 Task: Add a signature Julianna Martinez containing With gratitude and sincere wishes, Julianna Martinez to email address softage.5@softage.net and add a label Machine learning
Action: Mouse moved to (877, 70)
Screenshot: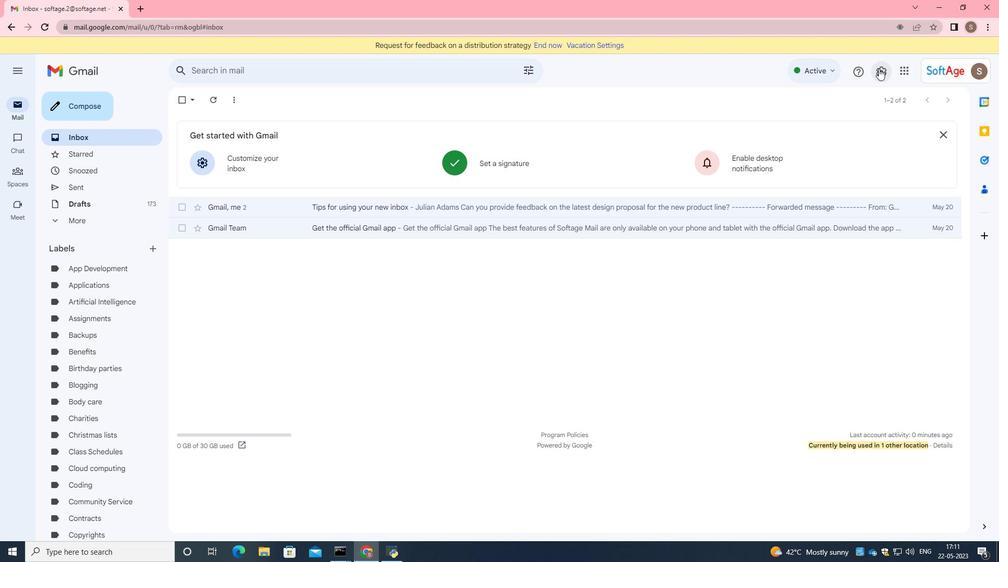 
Action: Mouse pressed left at (877, 70)
Screenshot: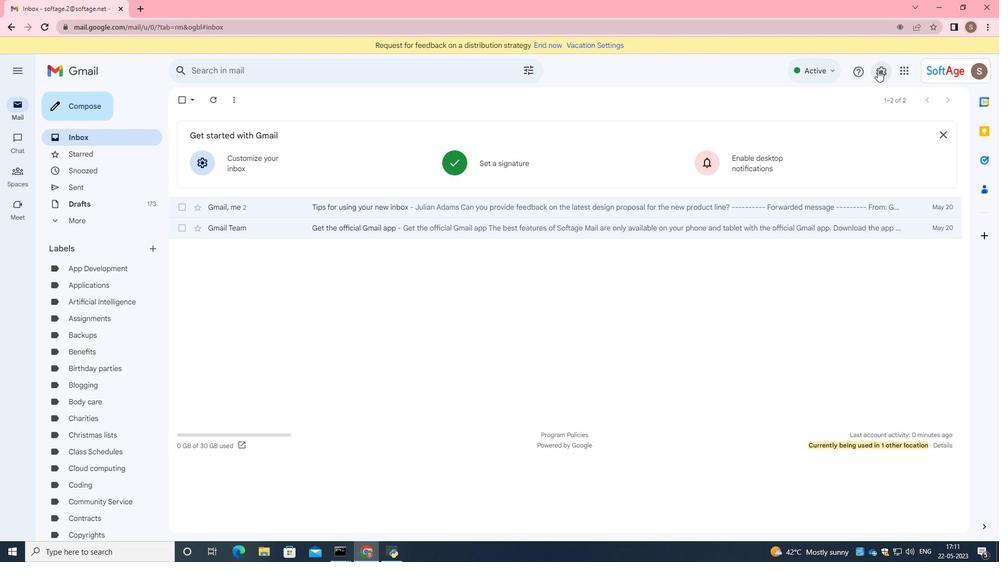 
Action: Mouse moved to (869, 127)
Screenshot: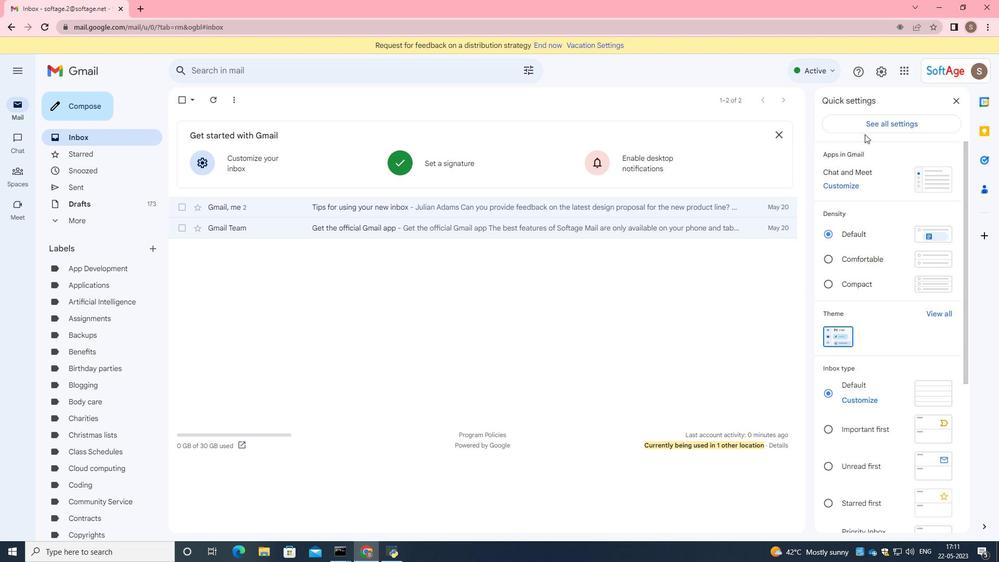 
Action: Mouse pressed left at (869, 127)
Screenshot: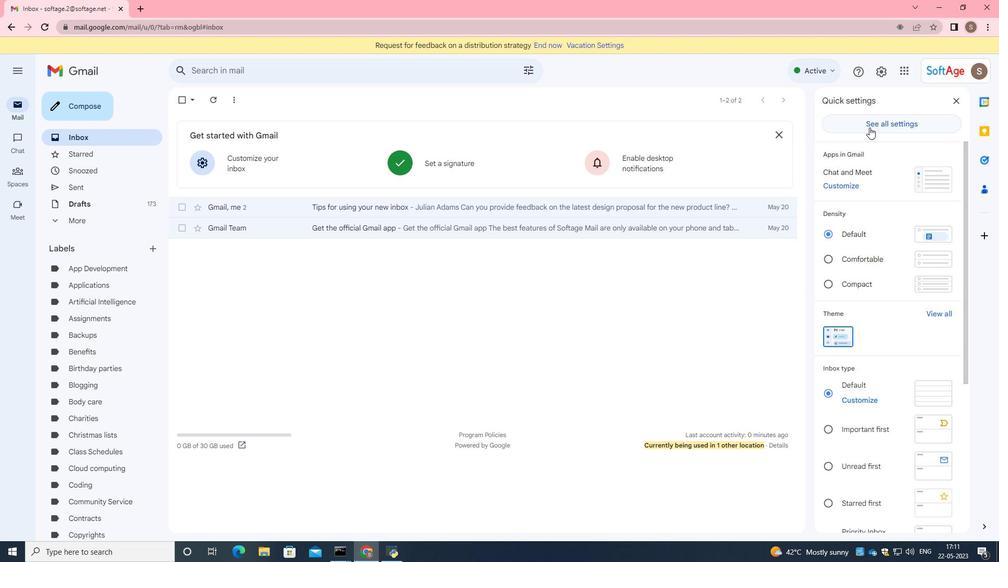 
Action: Mouse moved to (431, 301)
Screenshot: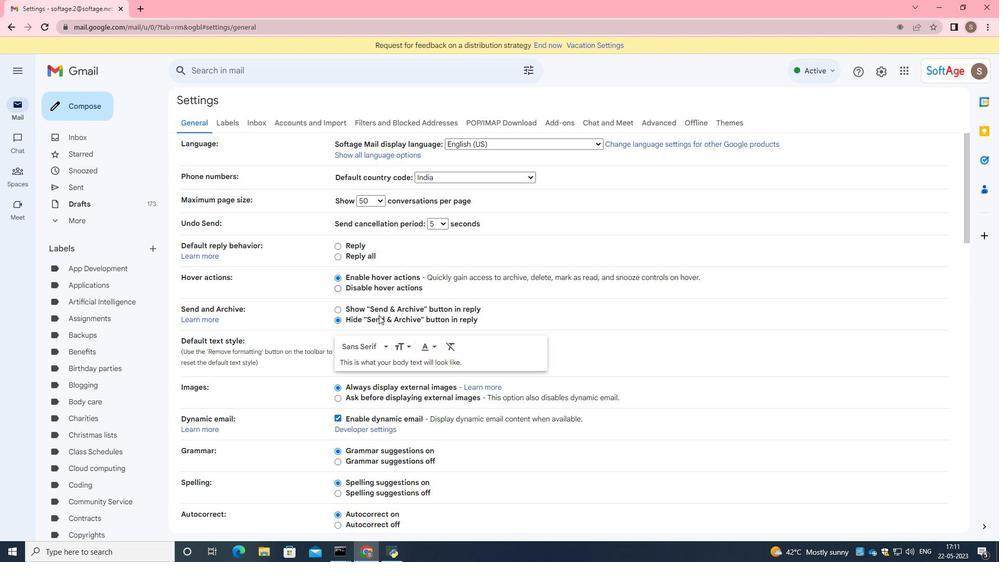 
Action: Mouse scrolled (431, 300) with delta (0, 0)
Screenshot: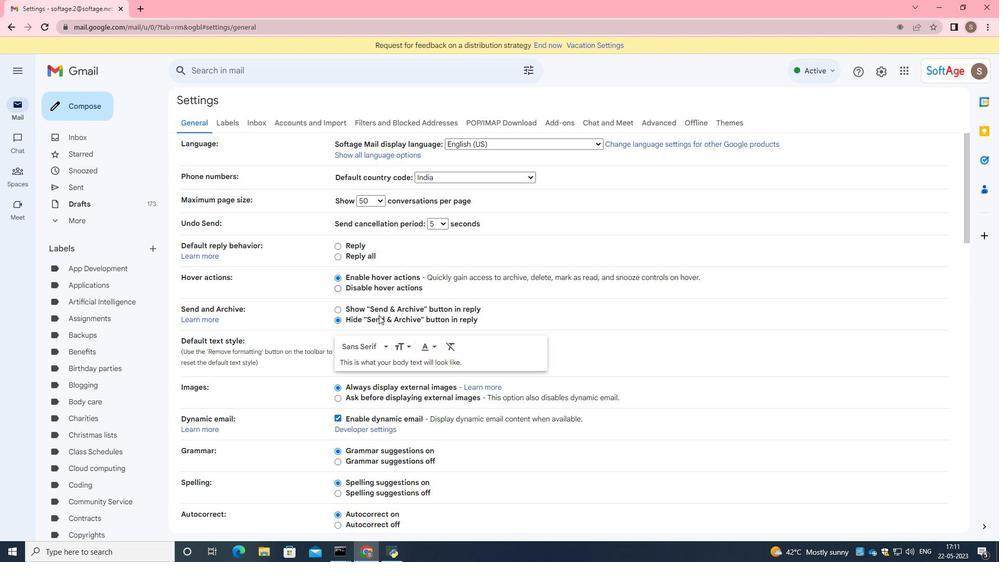 
Action: Mouse moved to (432, 301)
Screenshot: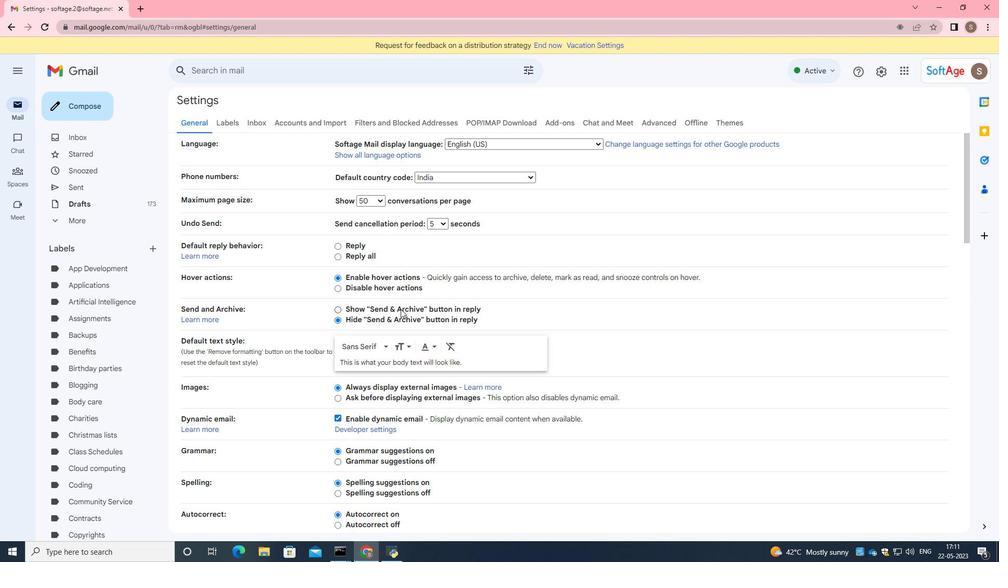 
Action: Mouse scrolled (432, 300) with delta (0, 0)
Screenshot: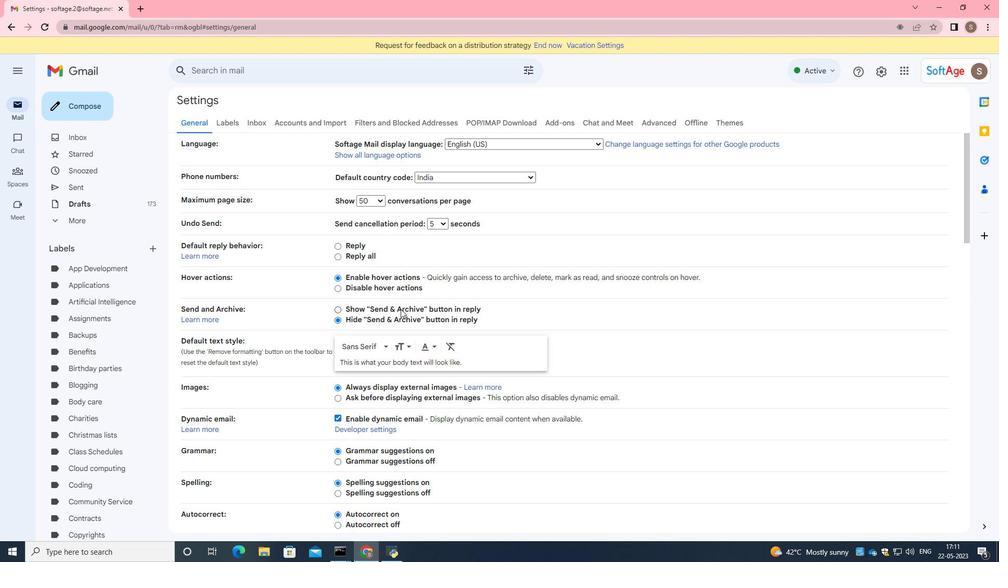 
Action: Mouse scrolled (432, 300) with delta (0, 0)
Screenshot: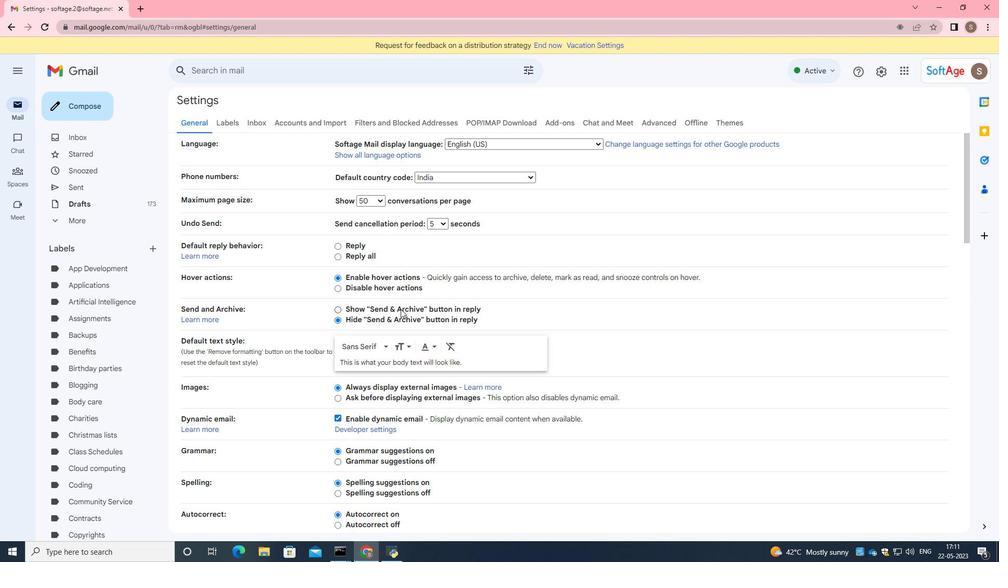
Action: Mouse scrolled (432, 300) with delta (0, 0)
Screenshot: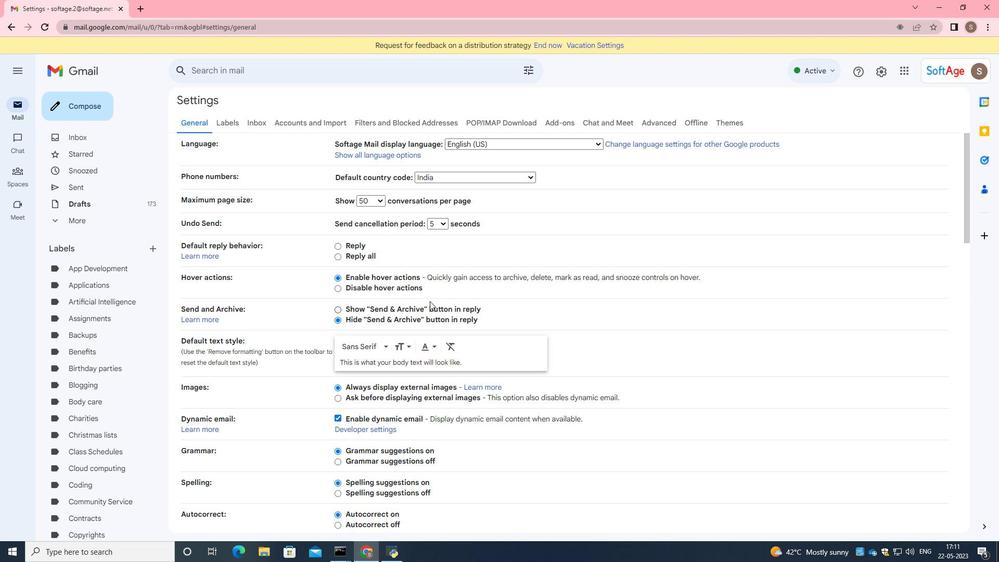 
Action: Mouse scrolled (432, 300) with delta (0, 0)
Screenshot: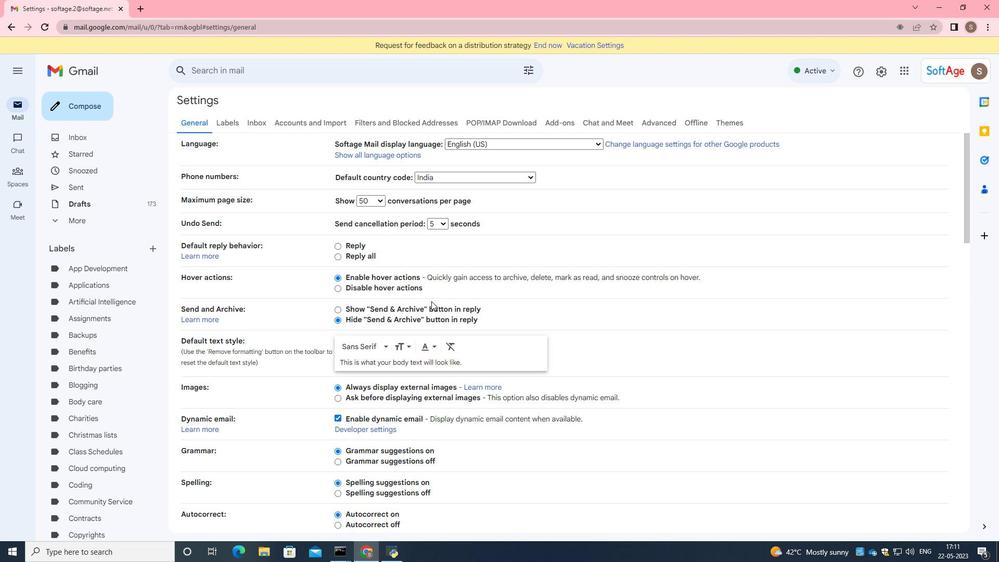 
Action: Mouse moved to (435, 300)
Screenshot: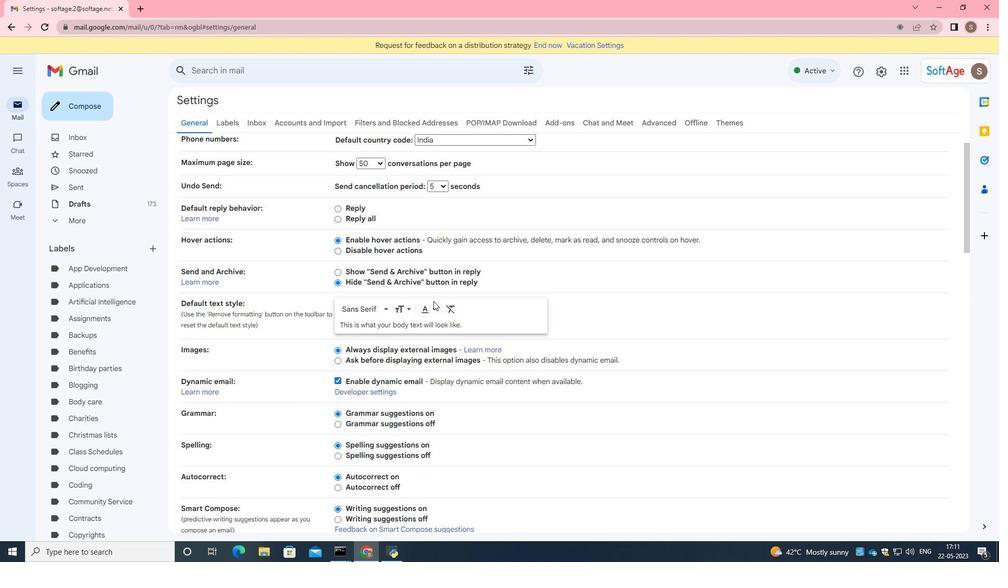 
Action: Mouse scrolled (435, 299) with delta (0, 0)
Screenshot: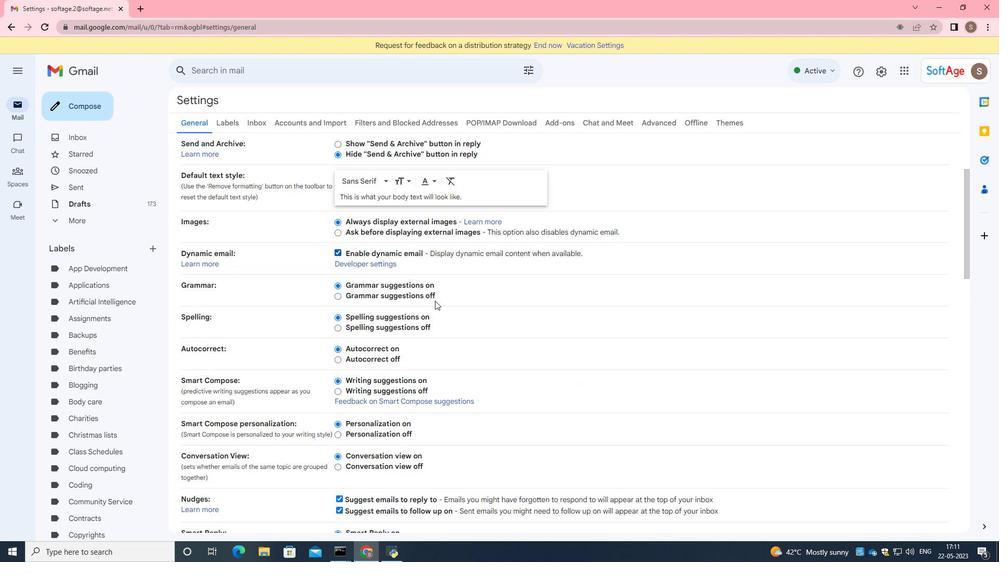 
Action: Mouse scrolled (435, 299) with delta (0, 0)
Screenshot: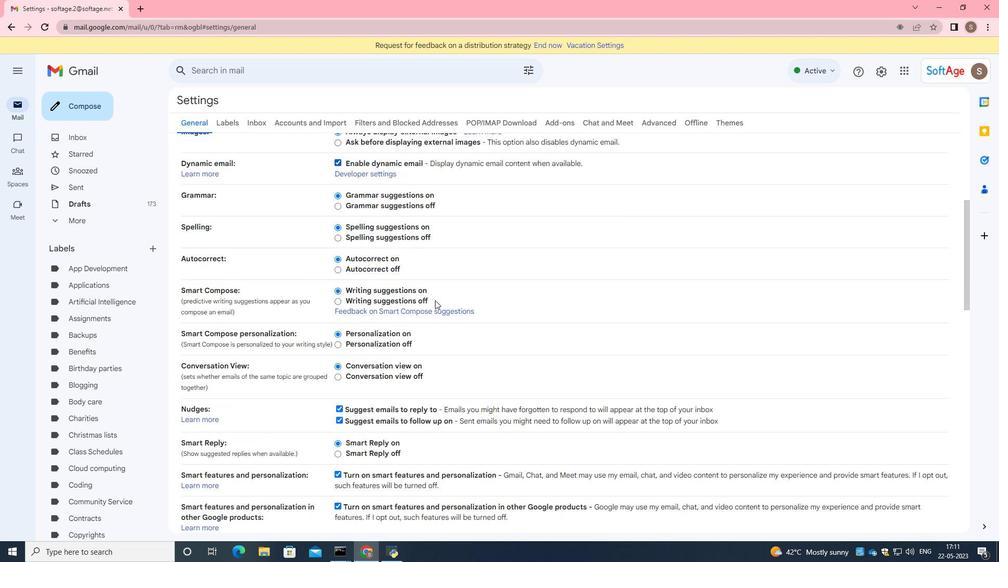 
Action: Mouse scrolled (435, 299) with delta (0, 0)
Screenshot: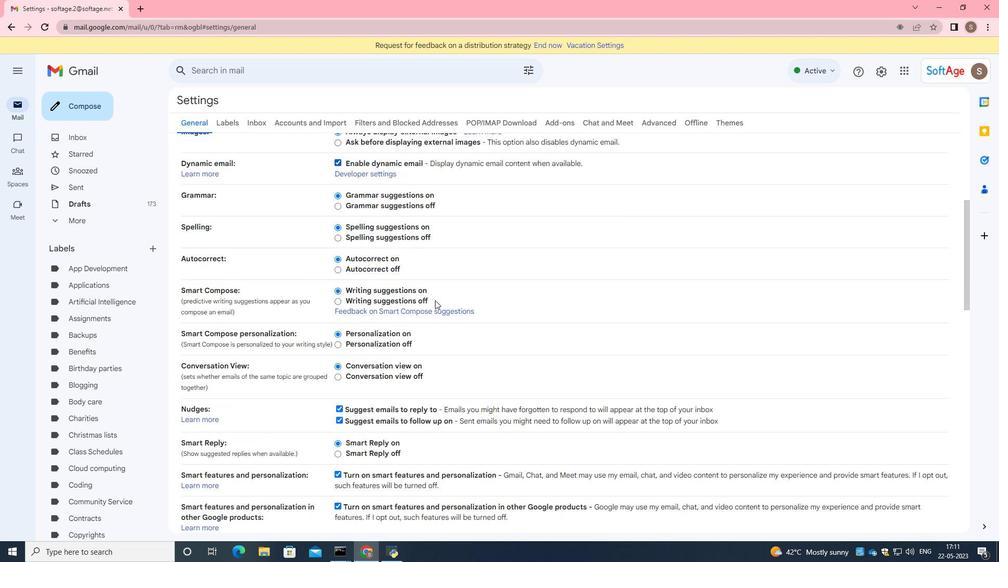 
Action: Mouse scrolled (435, 299) with delta (0, 0)
Screenshot: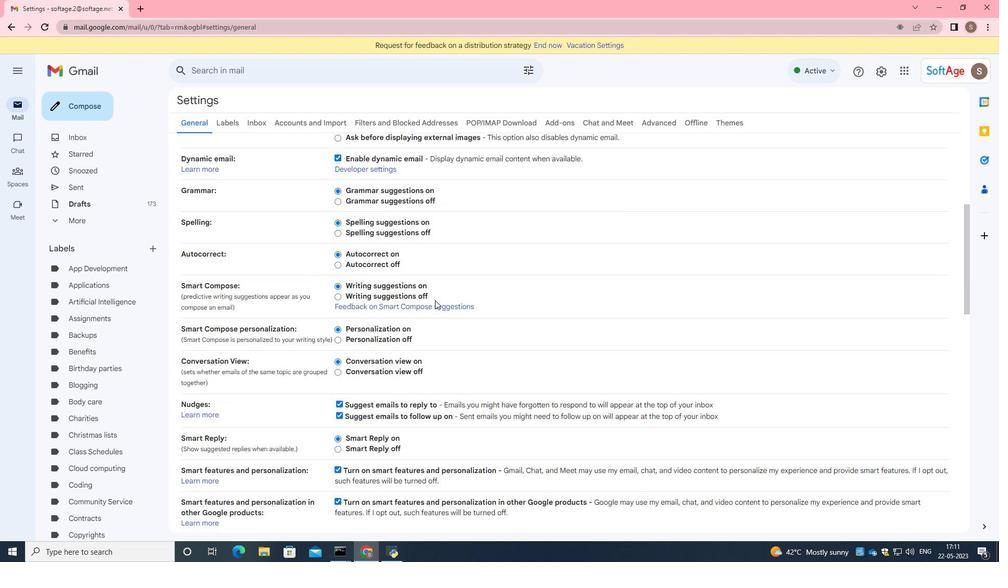
Action: Mouse moved to (449, 330)
Screenshot: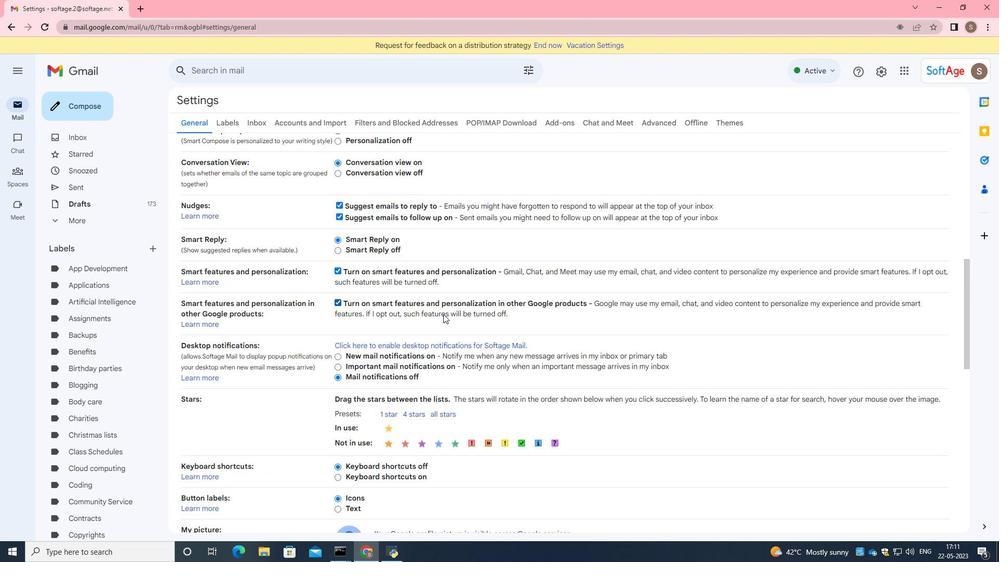
Action: Mouse scrolled (449, 330) with delta (0, 0)
Screenshot: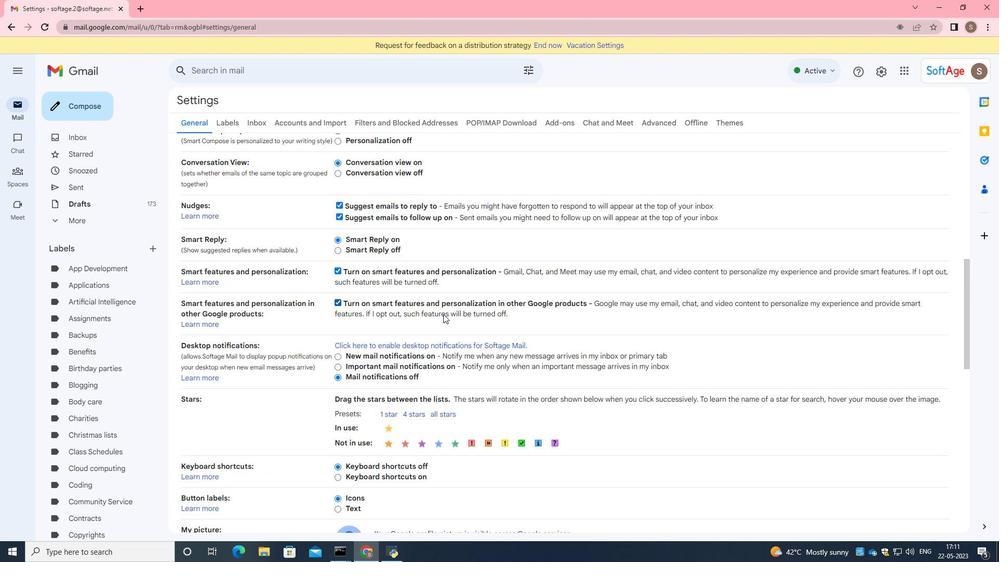 
Action: Mouse moved to (449, 334)
Screenshot: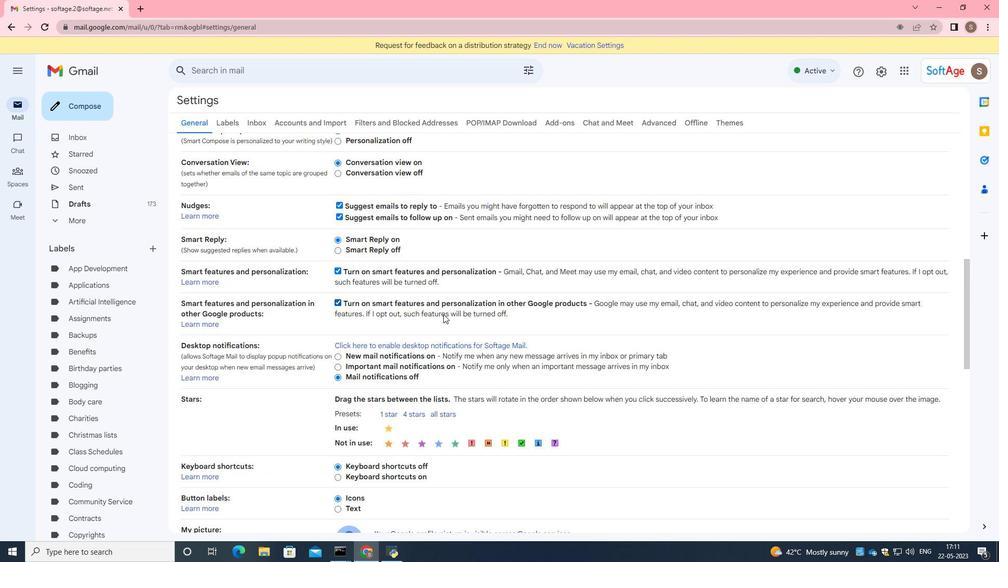 
Action: Mouse scrolled (449, 334) with delta (0, 0)
Screenshot: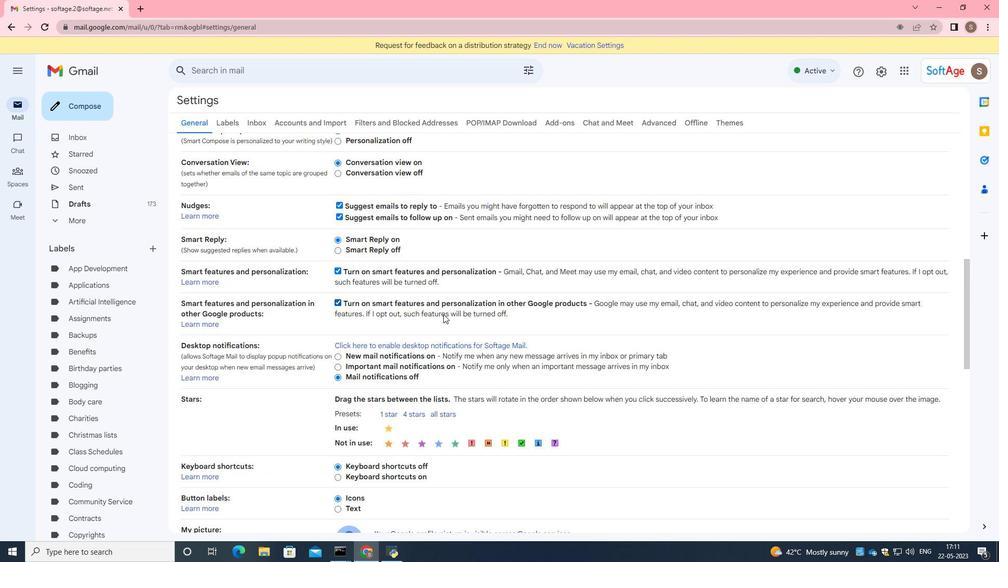 
Action: Mouse moved to (449, 335)
Screenshot: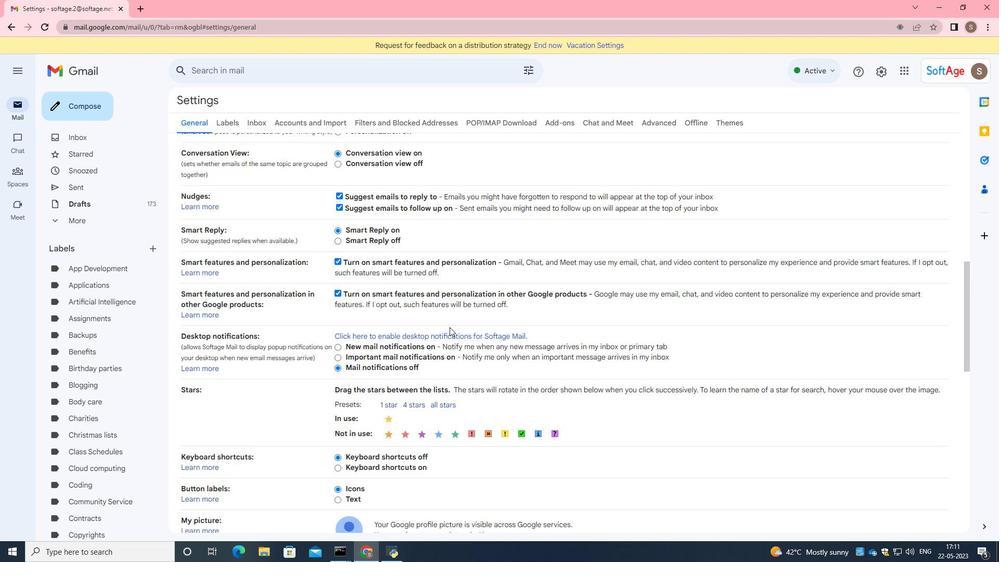
Action: Mouse scrolled (449, 335) with delta (0, 0)
Screenshot: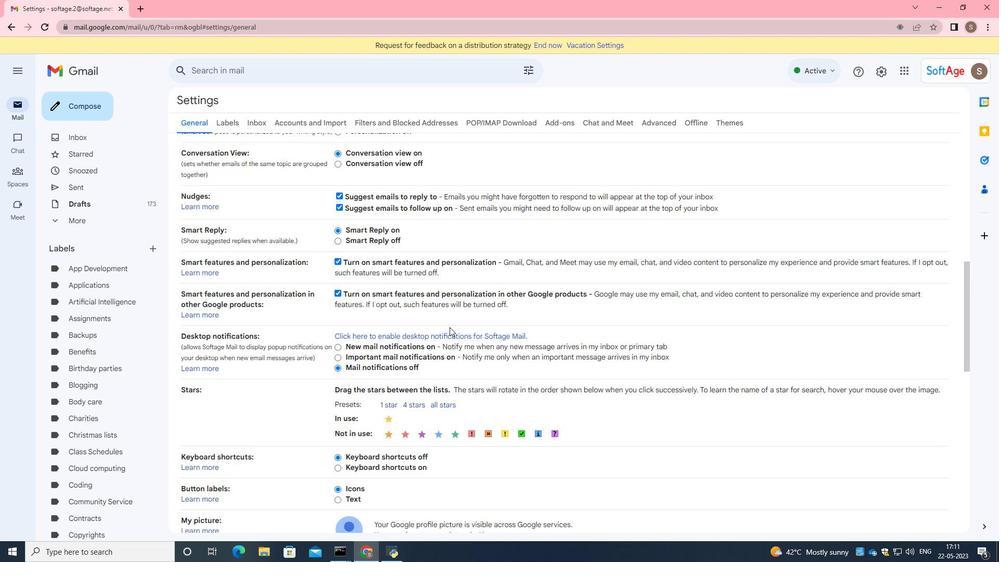 
Action: Mouse scrolled (449, 335) with delta (0, 0)
Screenshot: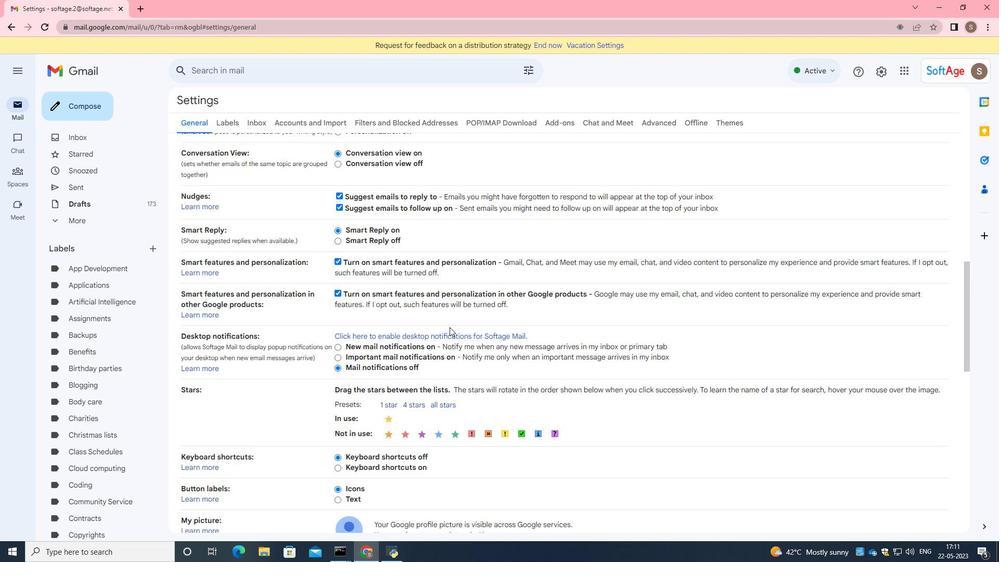 
Action: Mouse moved to (452, 395)
Screenshot: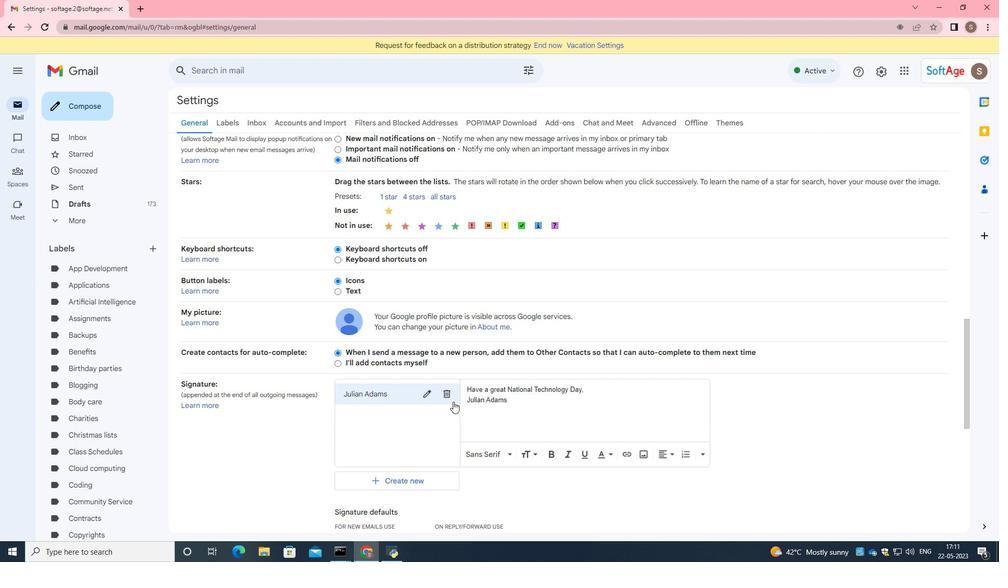 
Action: Mouse pressed left at (452, 395)
Screenshot: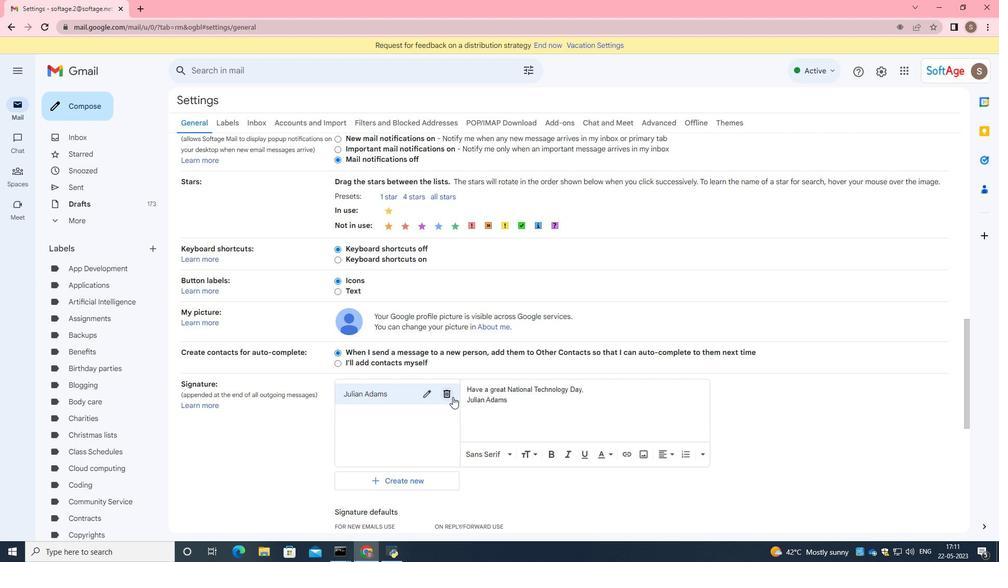 
Action: Mouse moved to (597, 314)
Screenshot: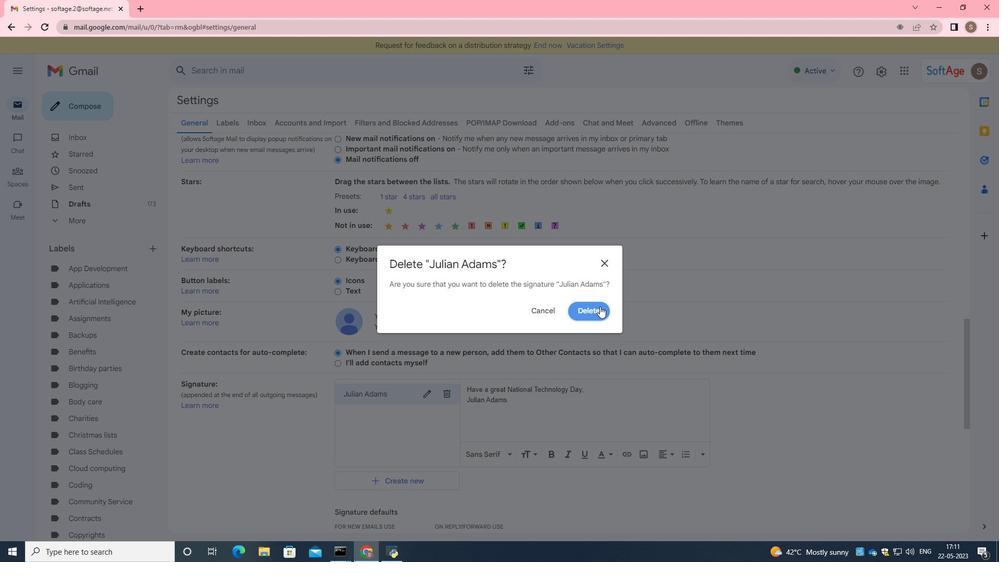 
Action: Mouse pressed left at (597, 314)
Screenshot: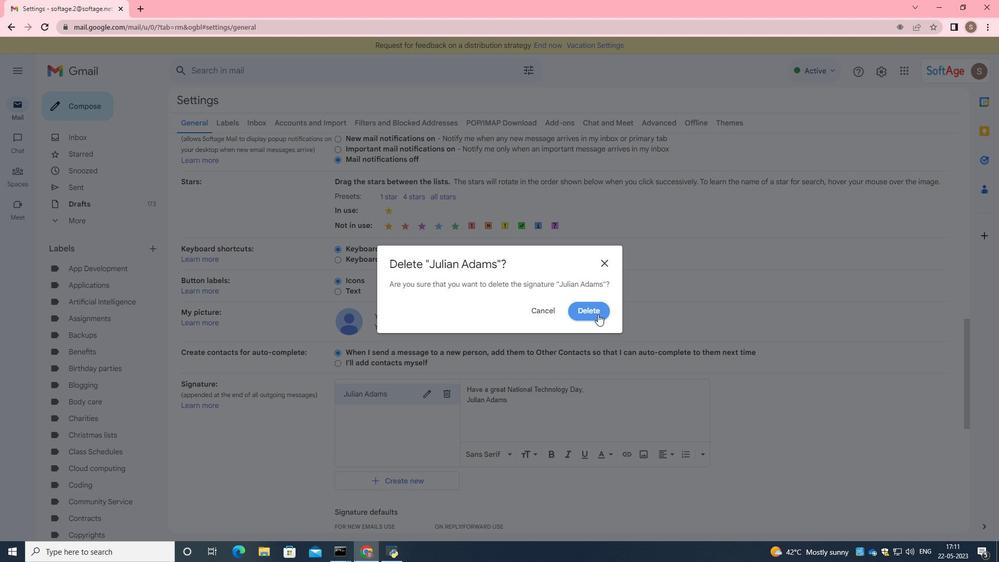 
Action: Mouse moved to (391, 401)
Screenshot: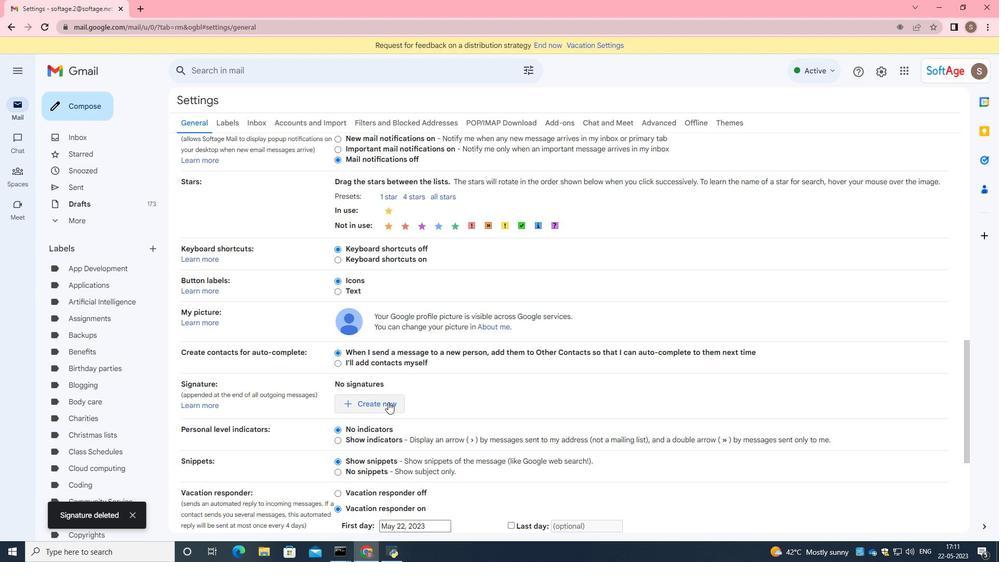 
Action: Mouse pressed left at (391, 401)
Screenshot: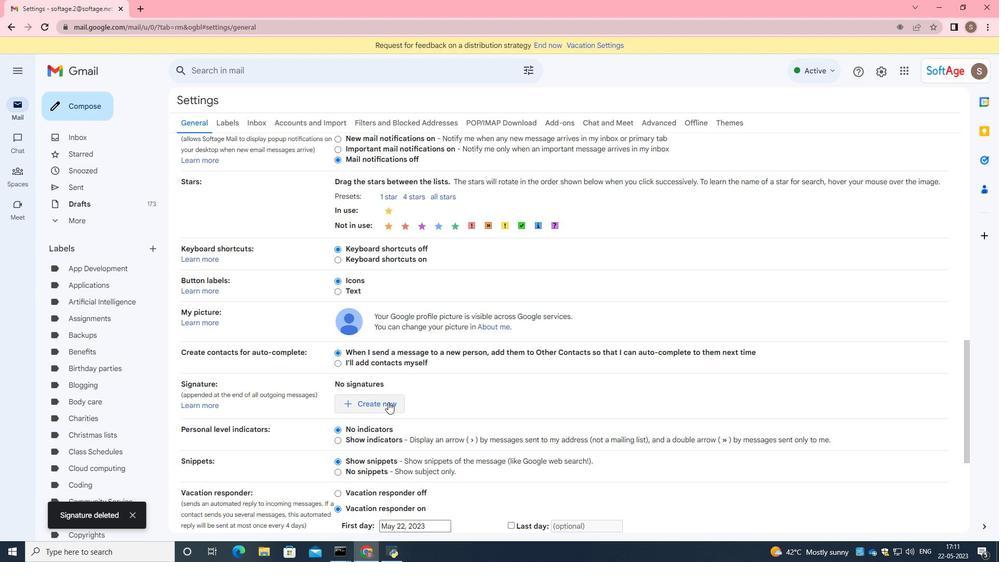 
Action: Mouse moved to (437, 282)
Screenshot: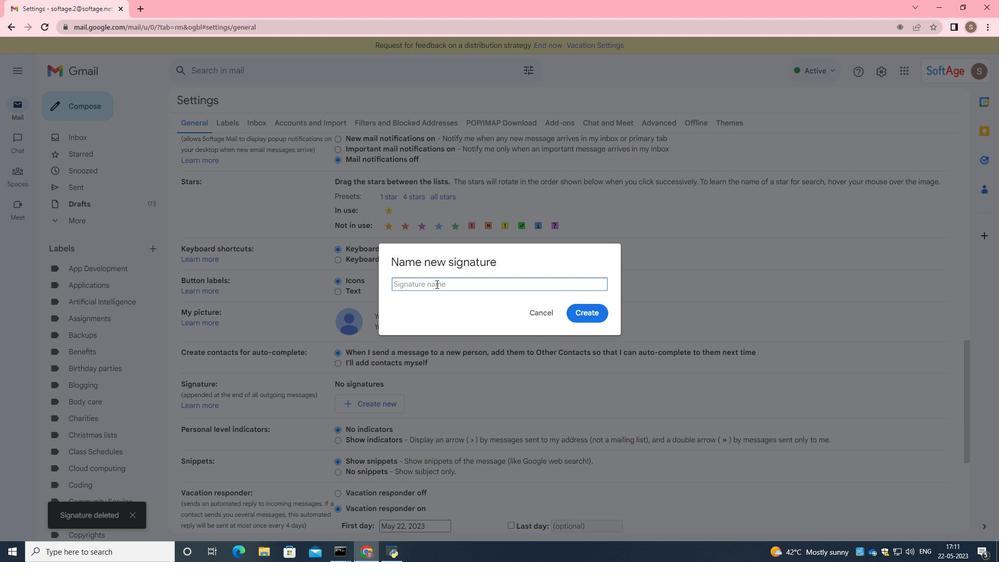 
Action: Key pressed <Key.caps_lock>J<Key.caps_lock>ulianna<Key.space><Key.caps_lock>M<Key.caps_lock>artinez
Screenshot: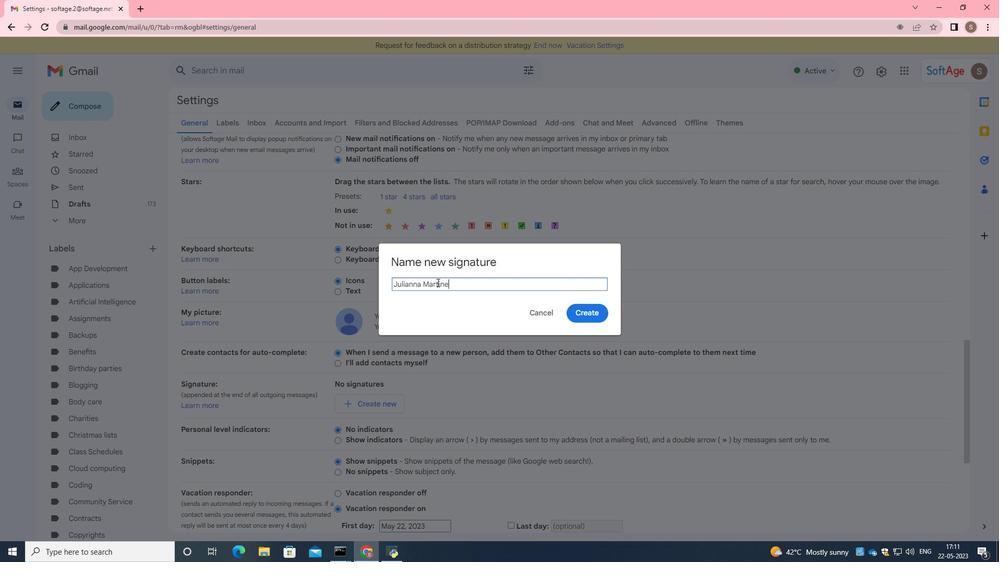 
Action: Mouse moved to (583, 311)
Screenshot: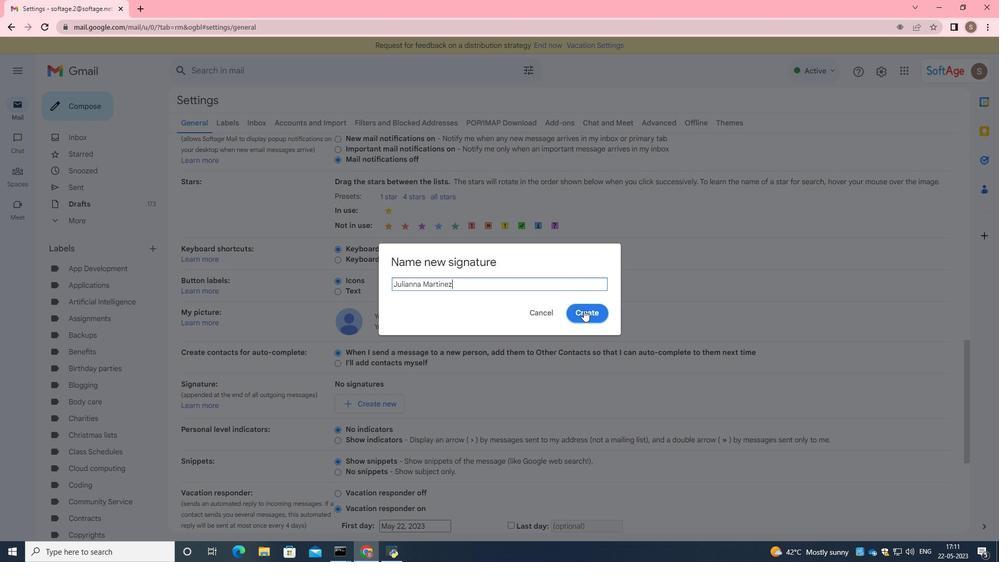 
Action: Mouse pressed left at (583, 311)
Screenshot: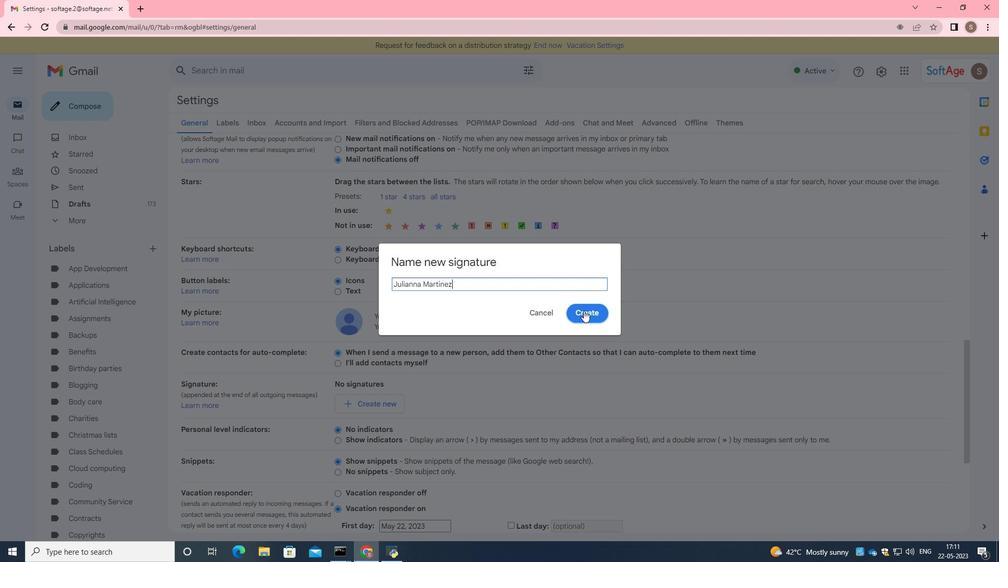 
Action: Mouse moved to (501, 309)
Screenshot: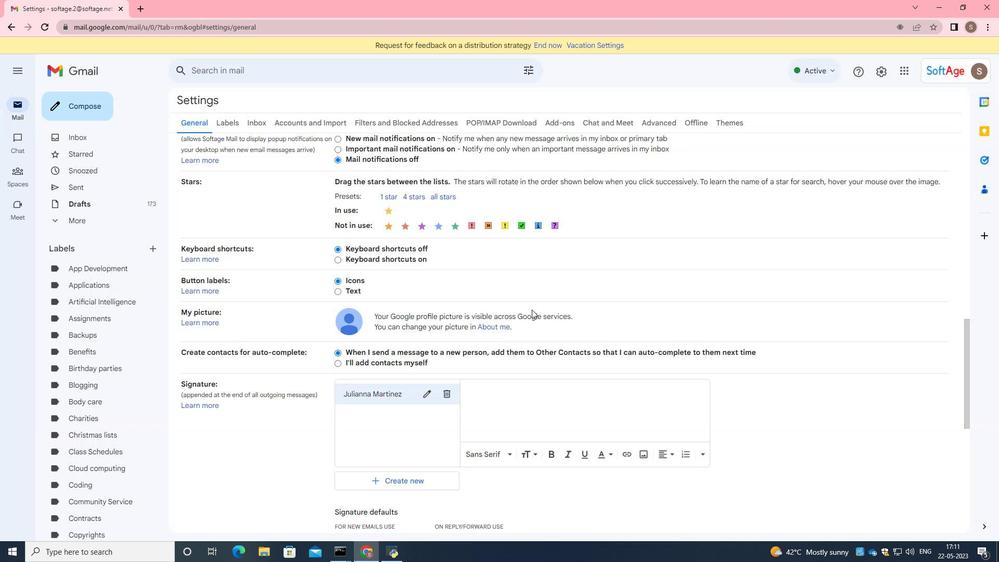
Action: Mouse scrolled (501, 309) with delta (0, 0)
Screenshot: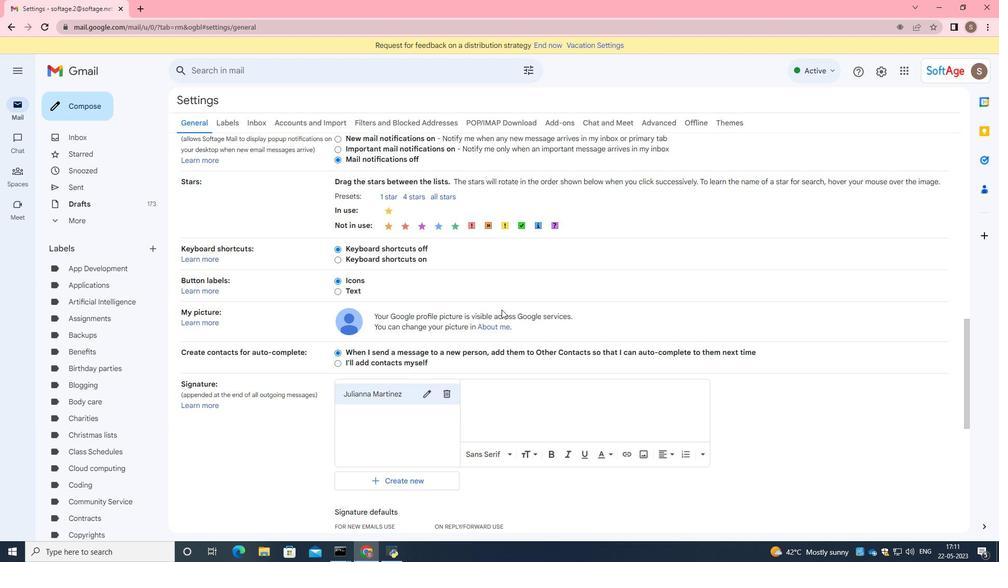 
Action: Mouse scrolled (501, 309) with delta (0, 0)
Screenshot: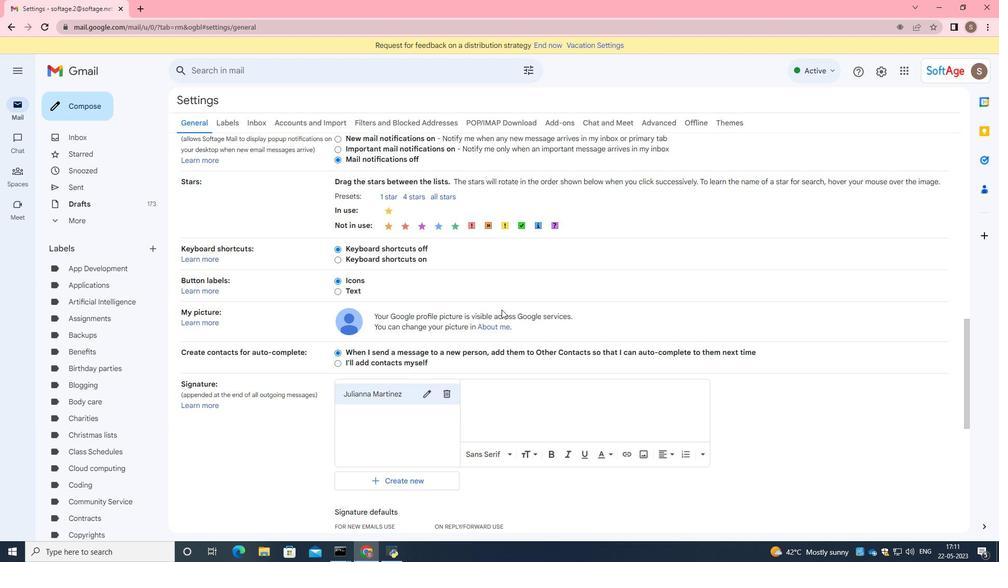 
Action: Mouse moved to (509, 317)
Screenshot: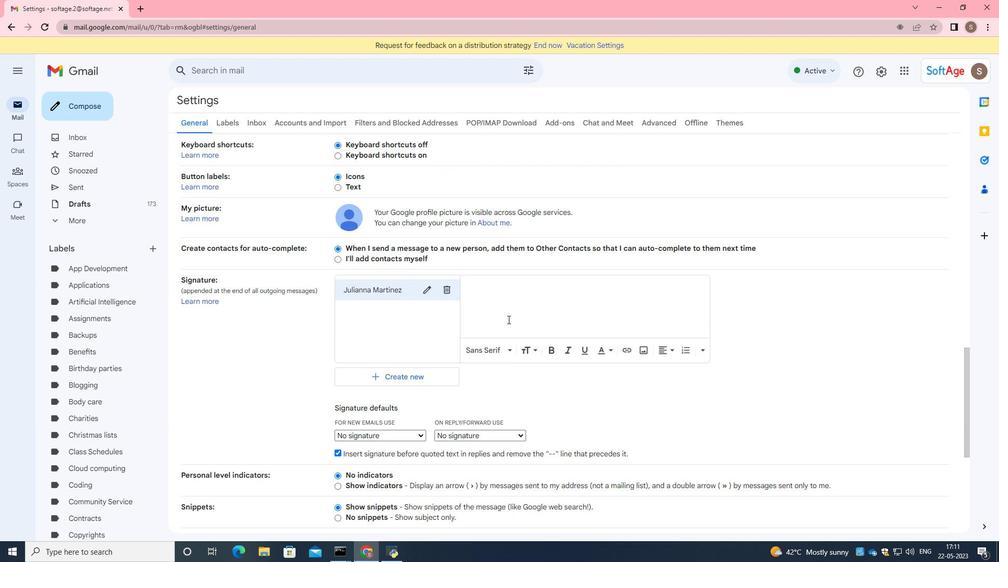 
Action: Mouse pressed left at (509, 317)
Screenshot: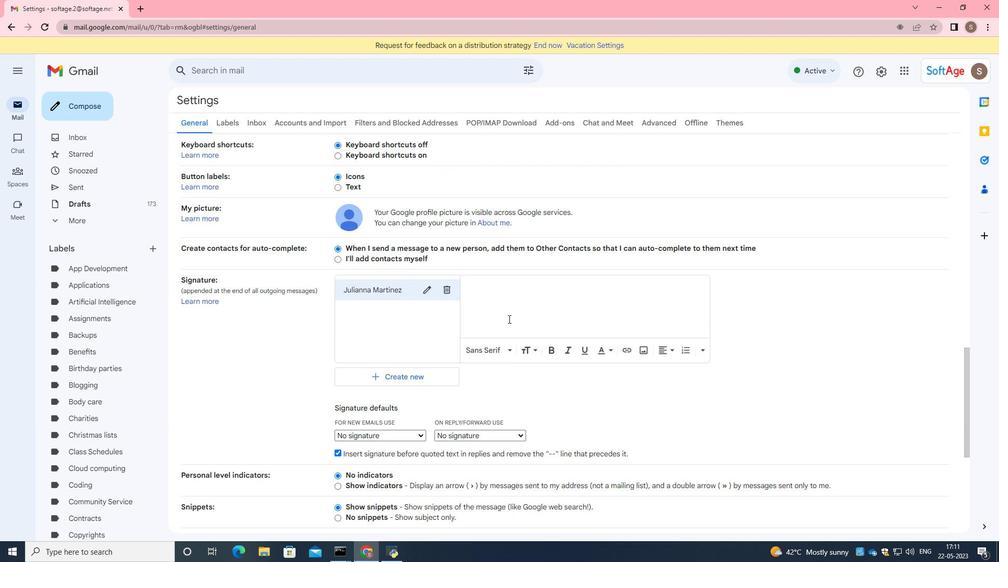 
Action: Key pressed <Key.caps_lock>G<Key.caps_lock>ratitude<Key.space>and<Key.space>sincere<Key.space>wishes,<Key.enter><Key.caps_lock>J<Key.caps_lock>ulianna<Key.space><Key.caps_lock>M<Key.caps_lock>artinez
Screenshot: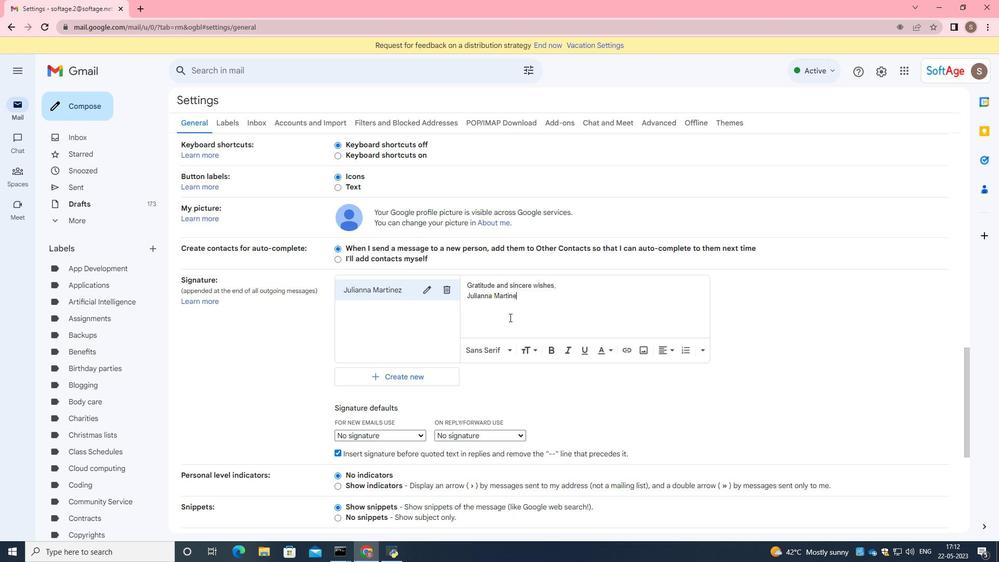 
Action: Mouse moved to (527, 236)
Screenshot: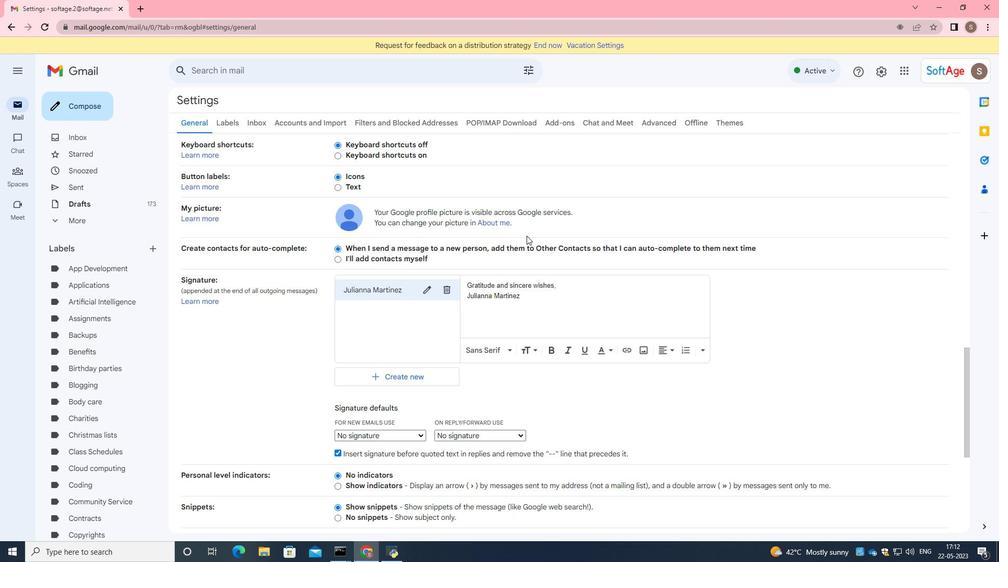 
Action: Mouse scrolled (527, 235) with delta (0, 0)
Screenshot: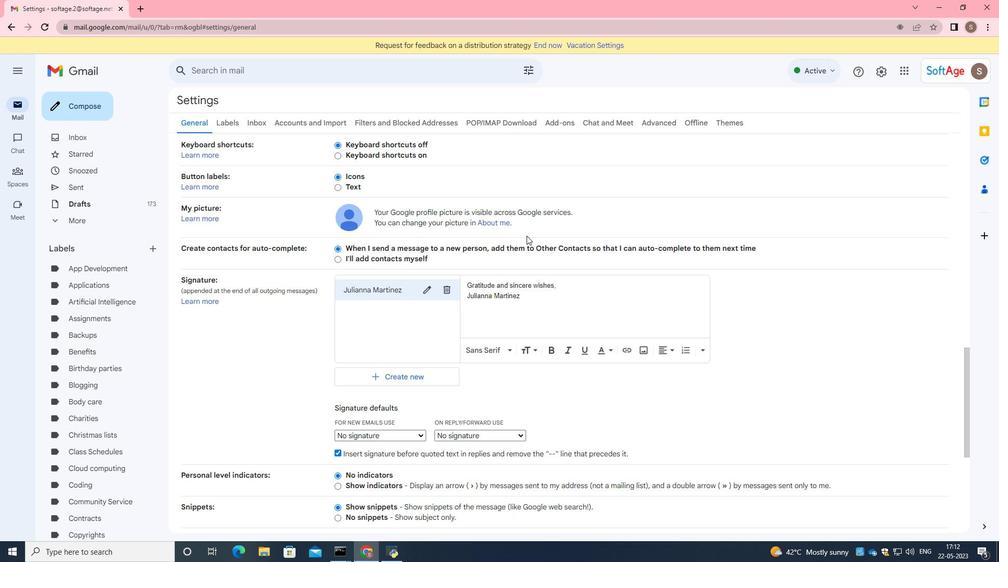 
Action: Mouse moved to (531, 252)
Screenshot: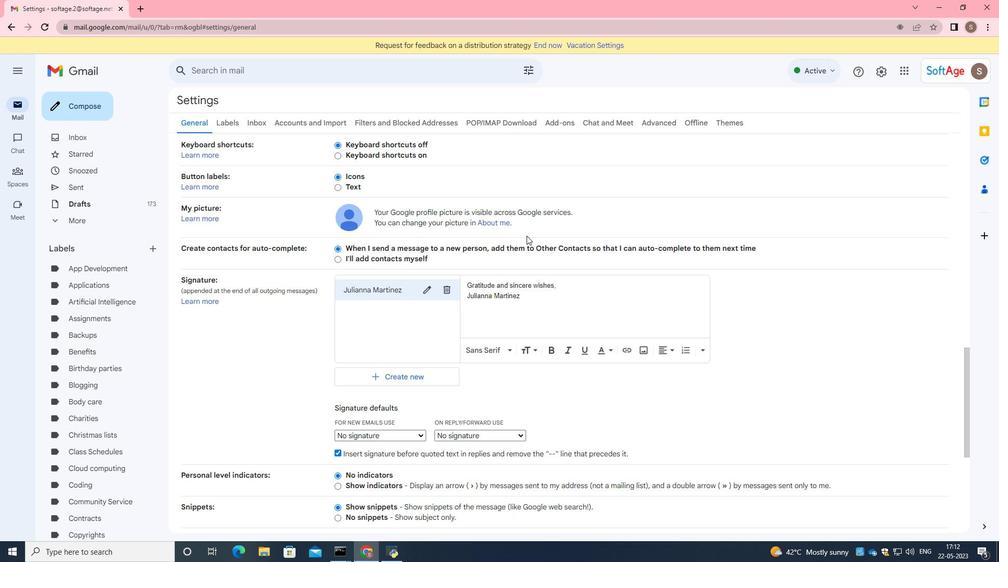 
Action: Mouse scrolled (531, 251) with delta (0, 0)
Screenshot: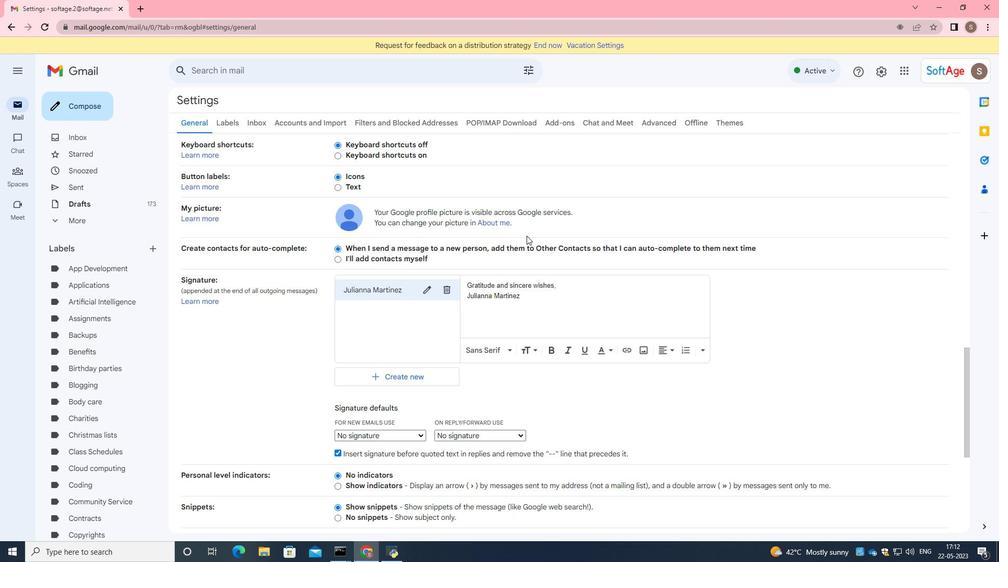 
Action: Mouse moved to (532, 259)
Screenshot: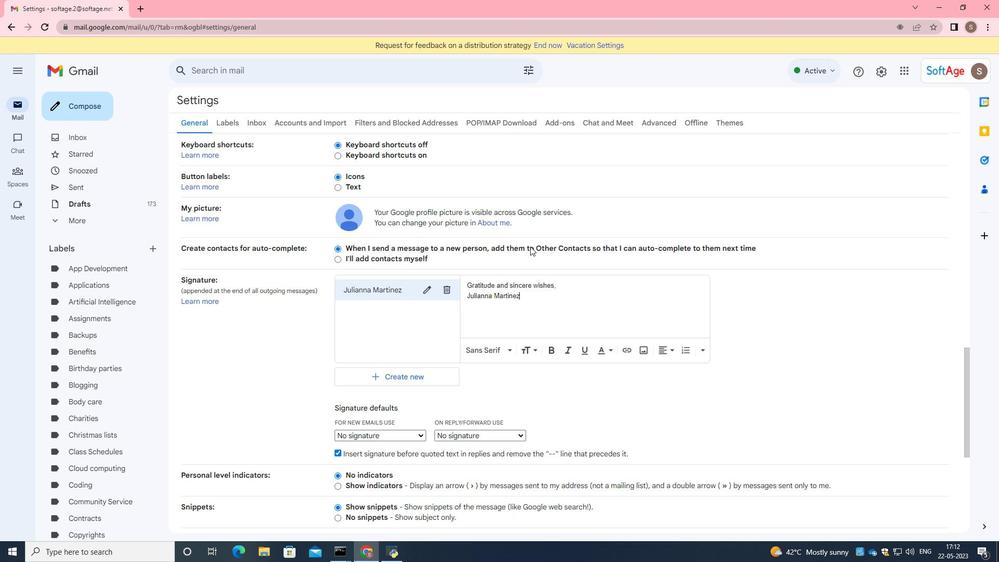 
Action: Mouse scrolled (532, 258) with delta (0, 0)
Screenshot: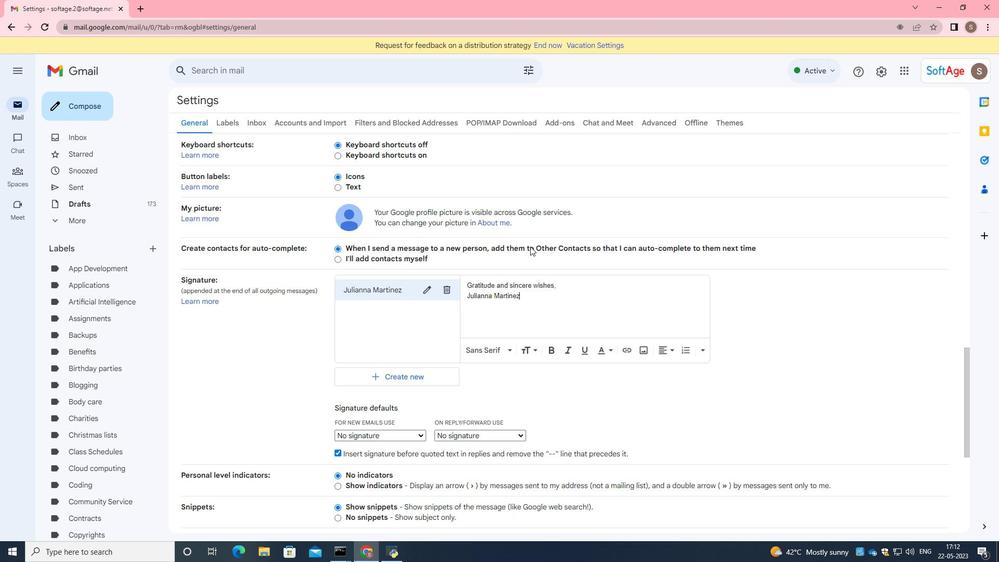 
Action: Mouse moved to (533, 264)
Screenshot: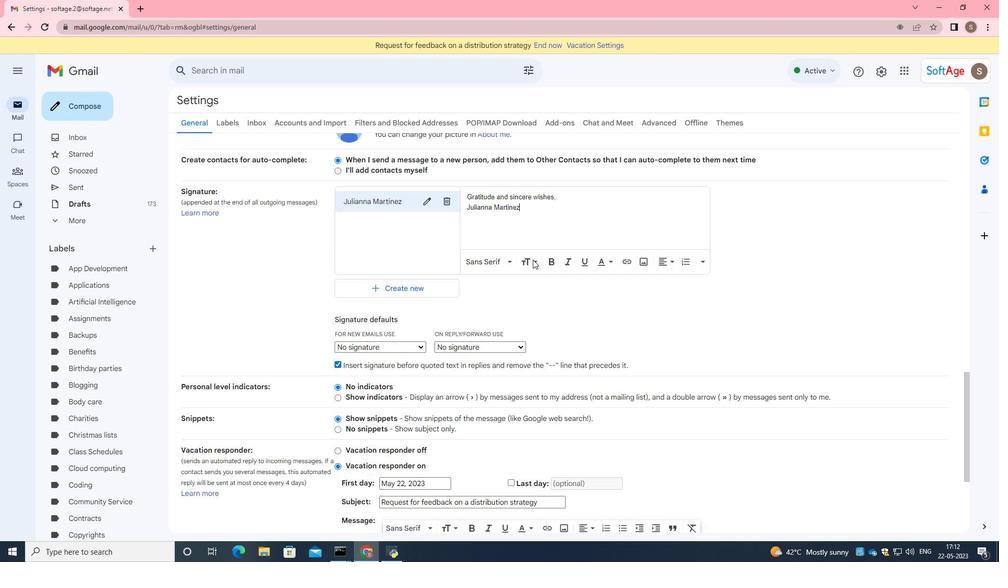 
Action: Mouse scrolled (533, 264) with delta (0, 0)
Screenshot: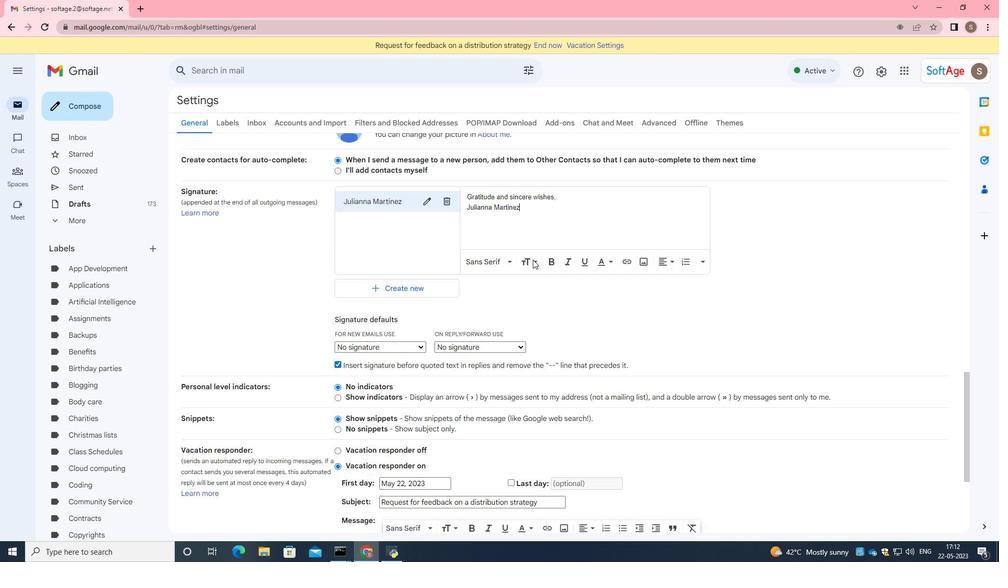 
Action: Mouse moved to (535, 273)
Screenshot: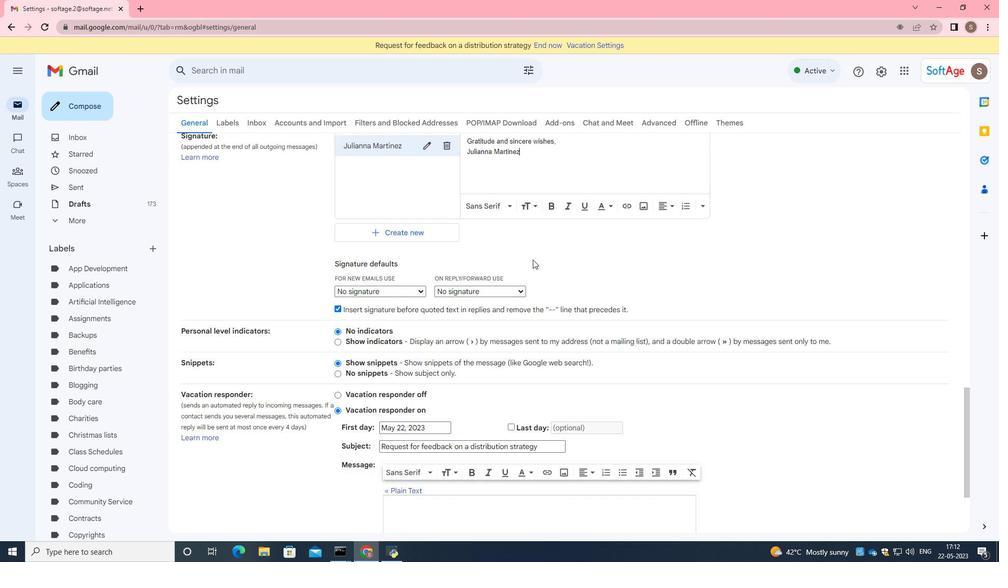
Action: Mouse scrolled (535, 273) with delta (0, 0)
Screenshot: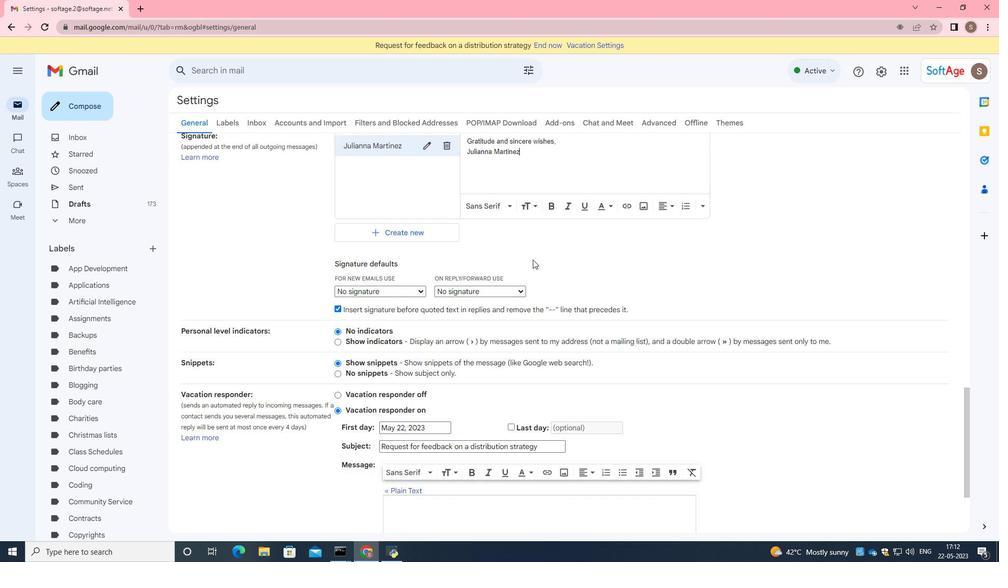 
Action: Mouse moved to (535, 275)
Screenshot: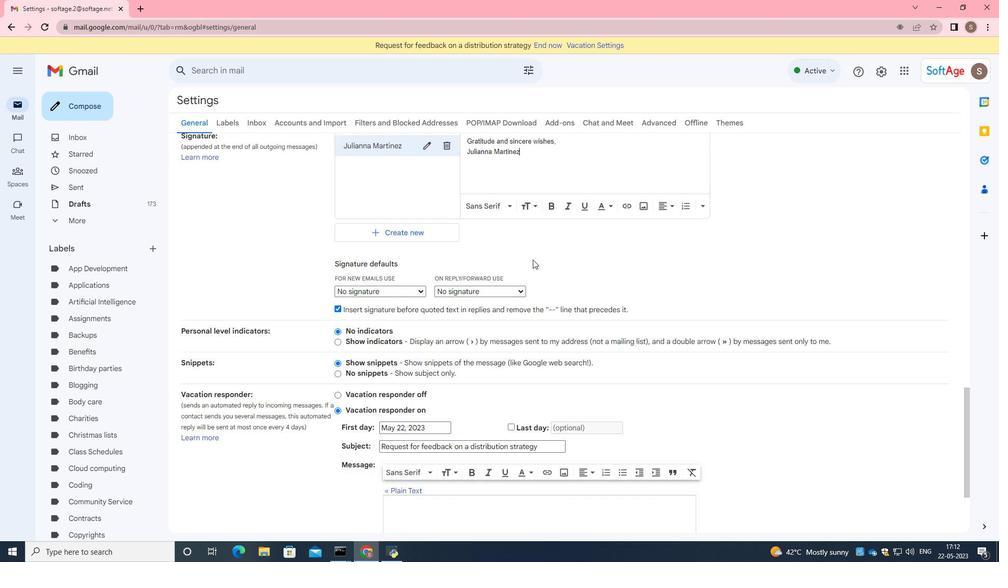
Action: Mouse scrolled (535, 275) with delta (0, 0)
Screenshot: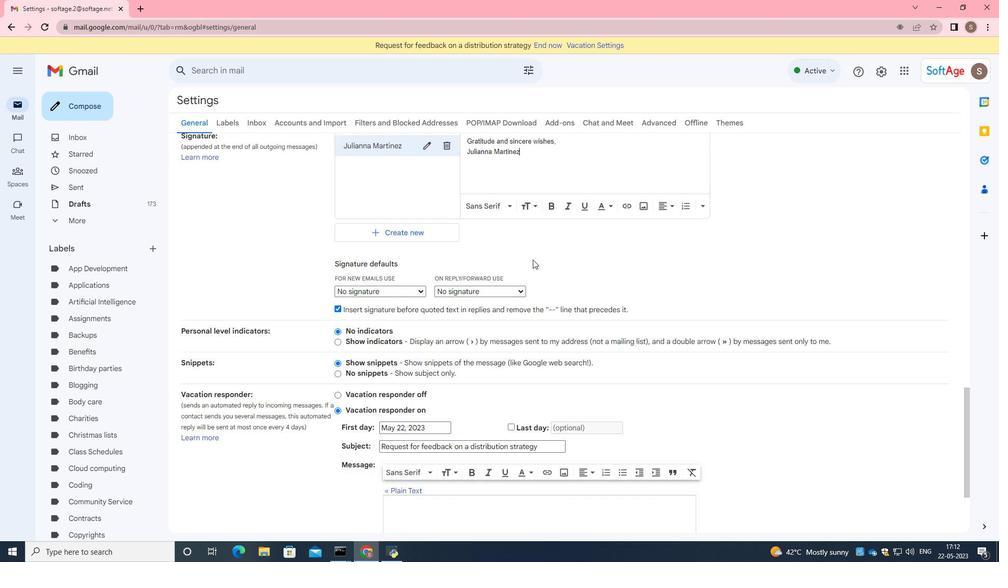 
Action: Mouse moved to (536, 276)
Screenshot: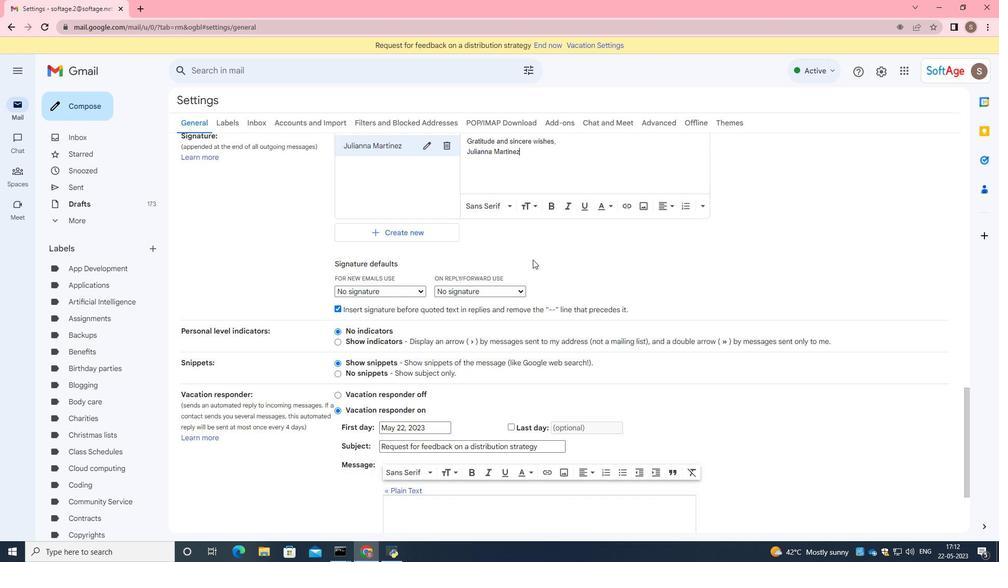 
Action: Mouse scrolled (536, 276) with delta (0, 0)
Screenshot: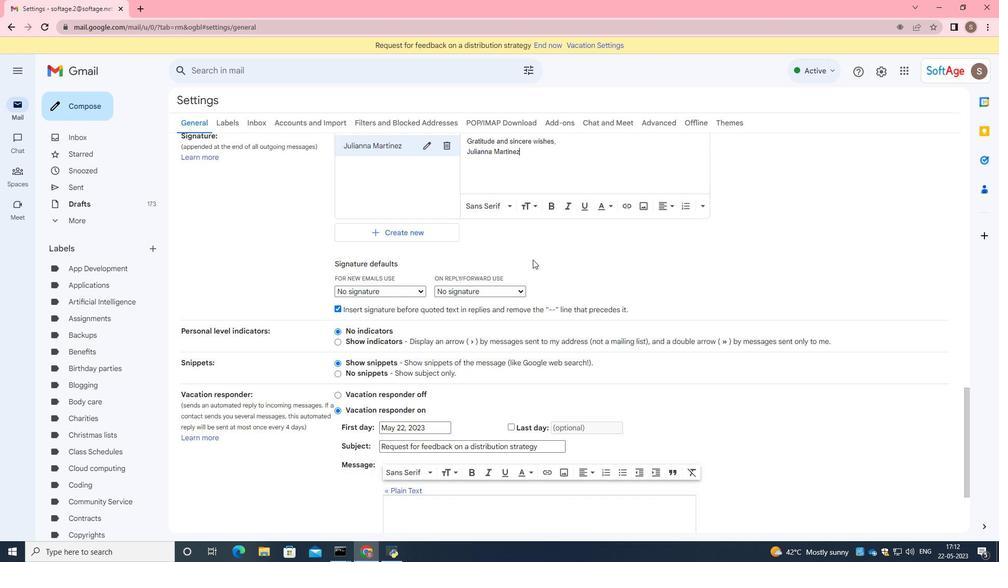 
Action: Mouse moved to (536, 277)
Screenshot: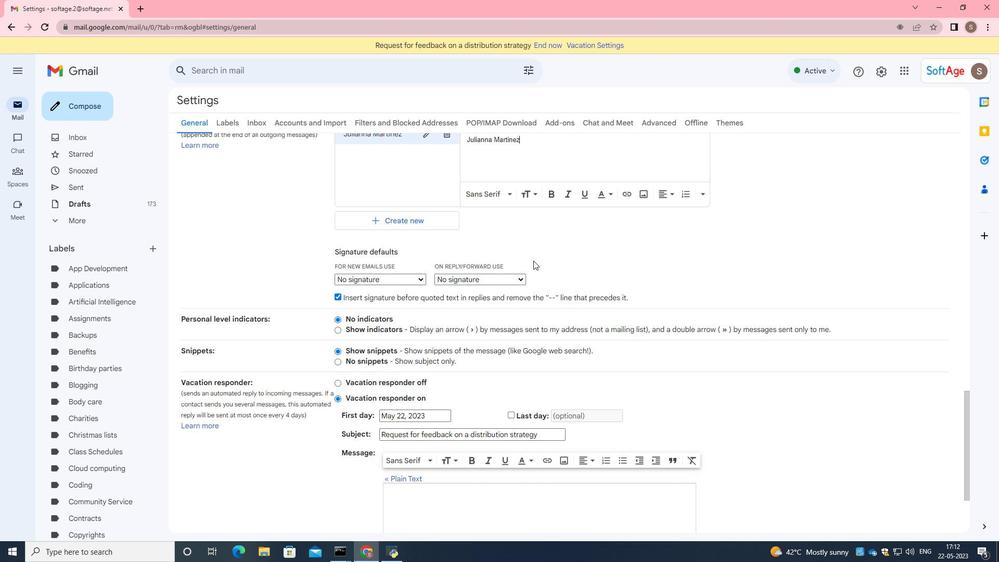 
Action: Mouse scrolled (536, 277) with delta (0, 0)
Screenshot: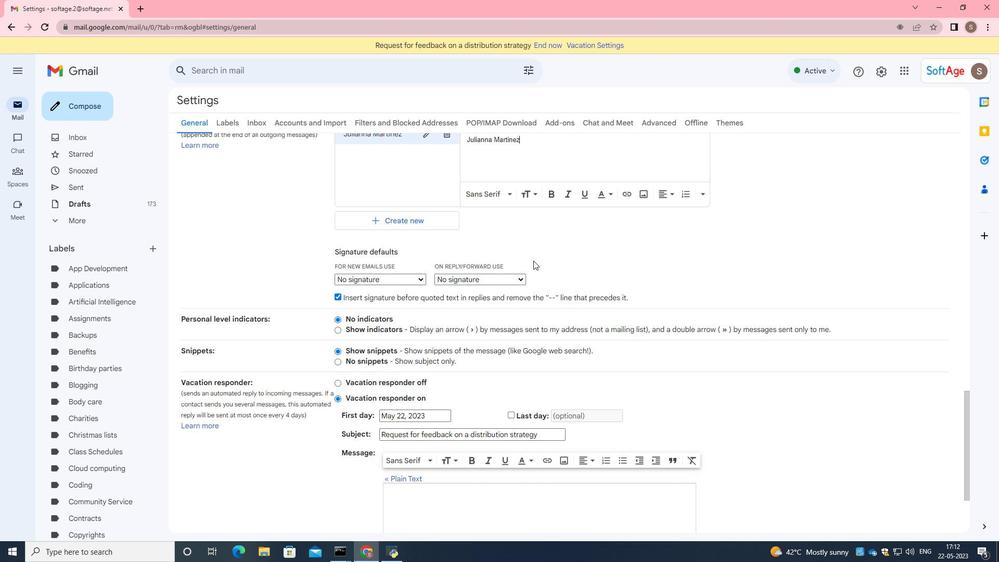 
Action: Mouse moved to (550, 477)
Screenshot: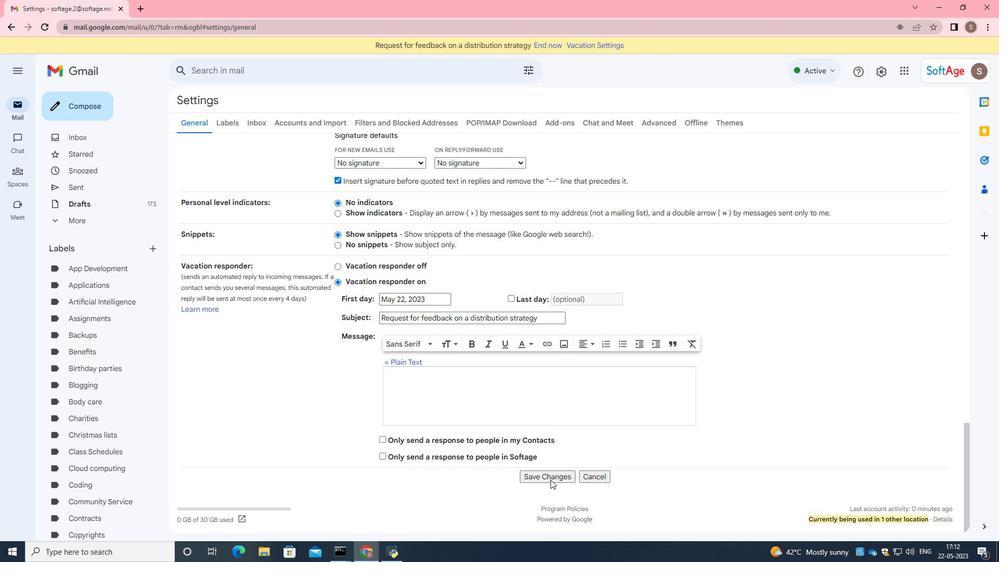 
Action: Mouse pressed left at (550, 477)
Screenshot: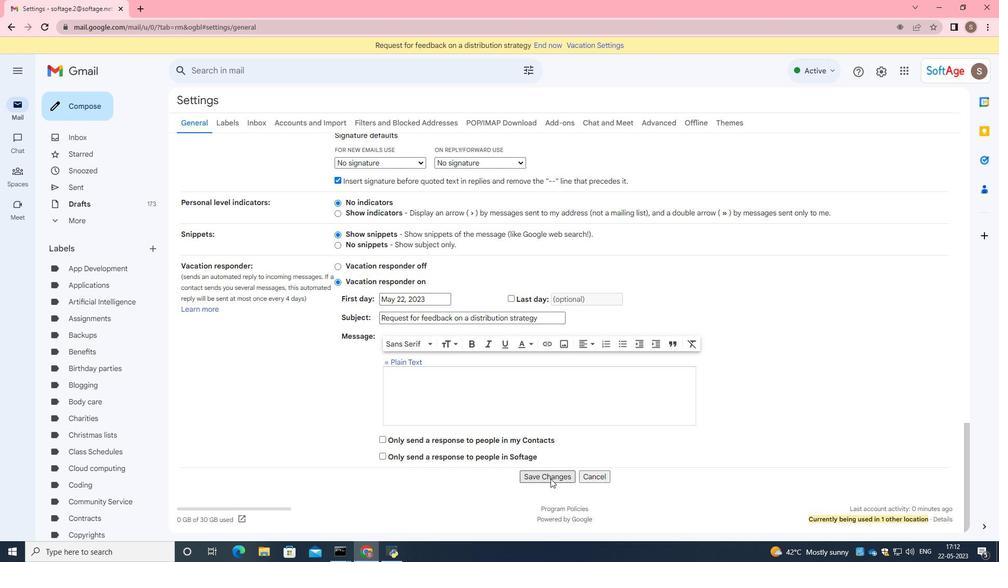 
Action: Mouse moved to (543, 257)
Screenshot: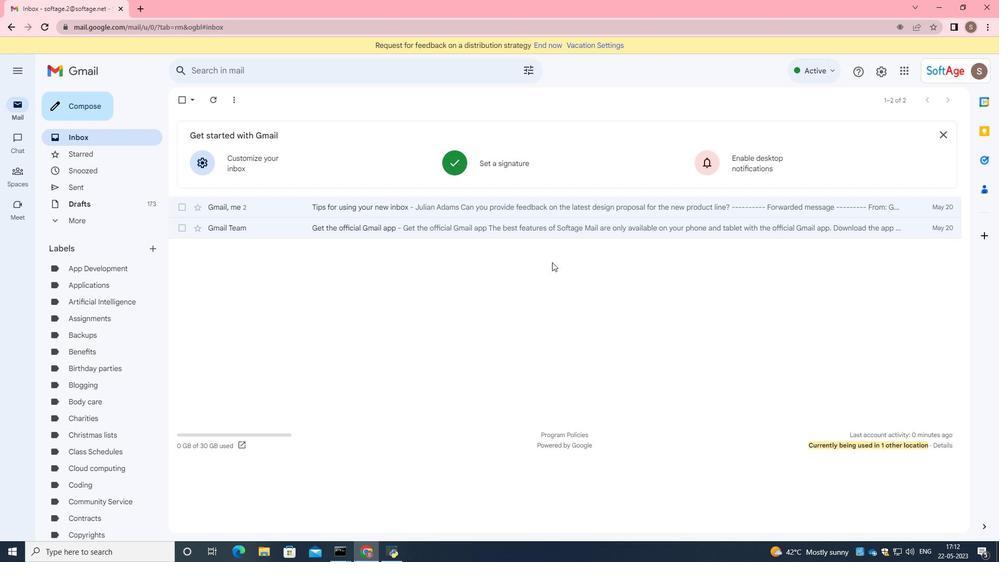 
Action: Mouse scrolled (543, 257) with delta (0, 0)
Screenshot: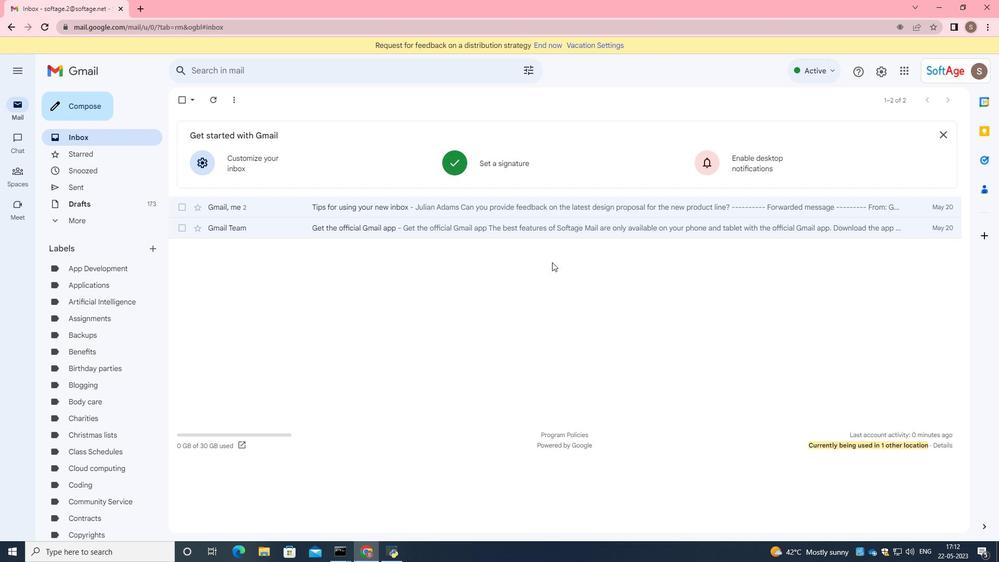 
Action: Mouse moved to (543, 257)
Screenshot: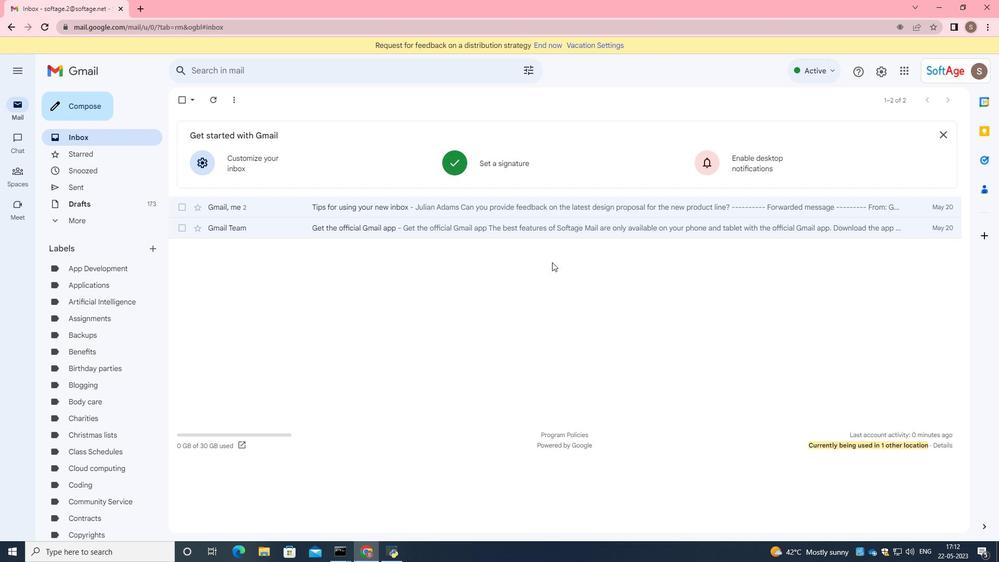 
Action: Mouse scrolled (543, 257) with delta (0, 0)
Screenshot: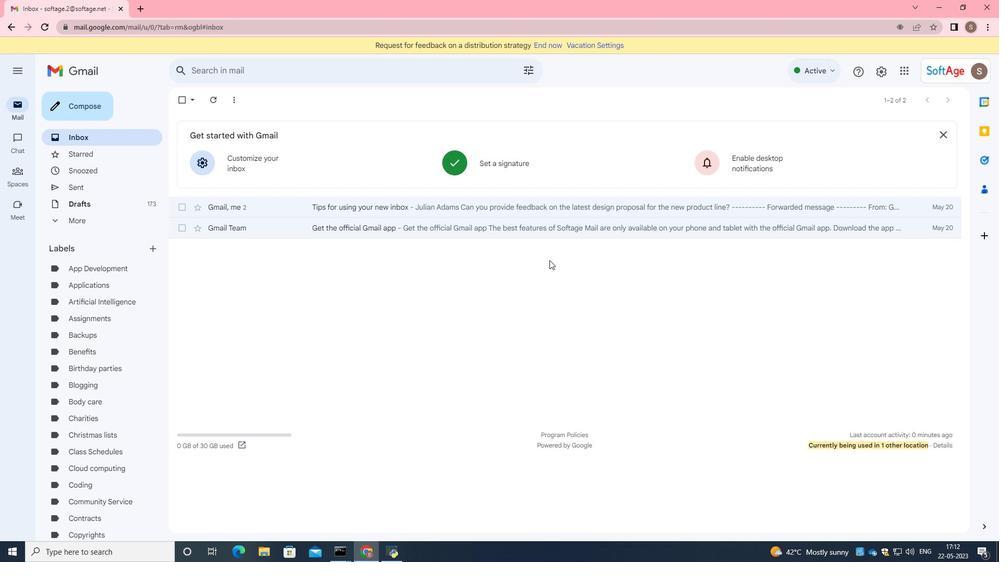 
Action: Mouse moved to (537, 255)
Screenshot: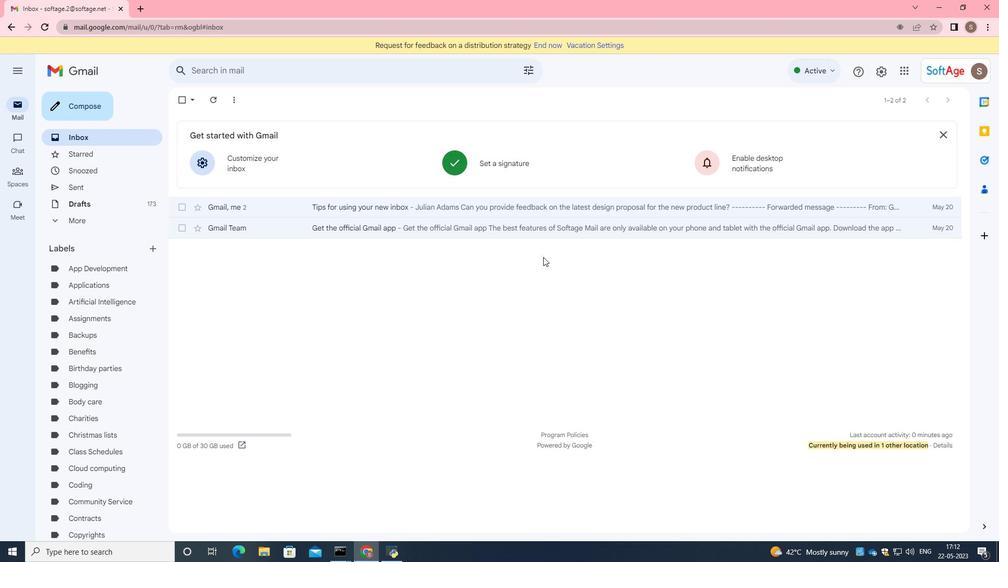 
Action: Mouse scrolled (540, 256) with delta (0, 0)
Screenshot: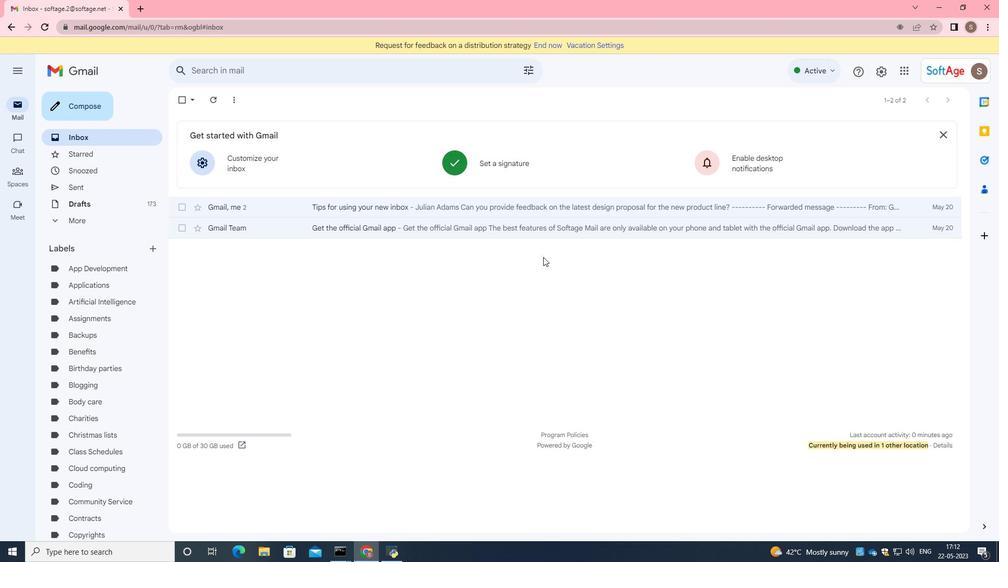 
Action: Mouse moved to (66, 103)
Screenshot: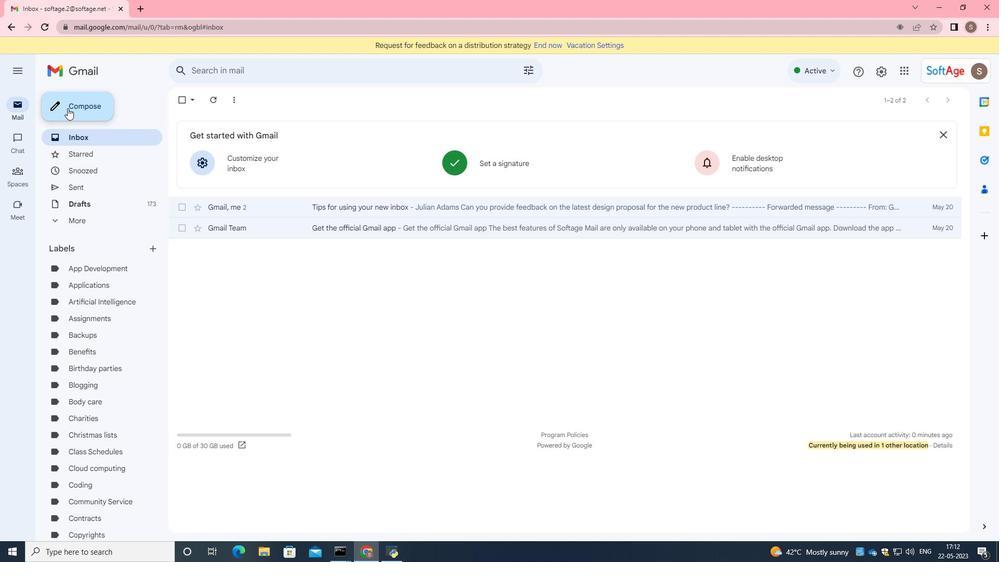 
Action: Mouse pressed left at (66, 103)
Screenshot: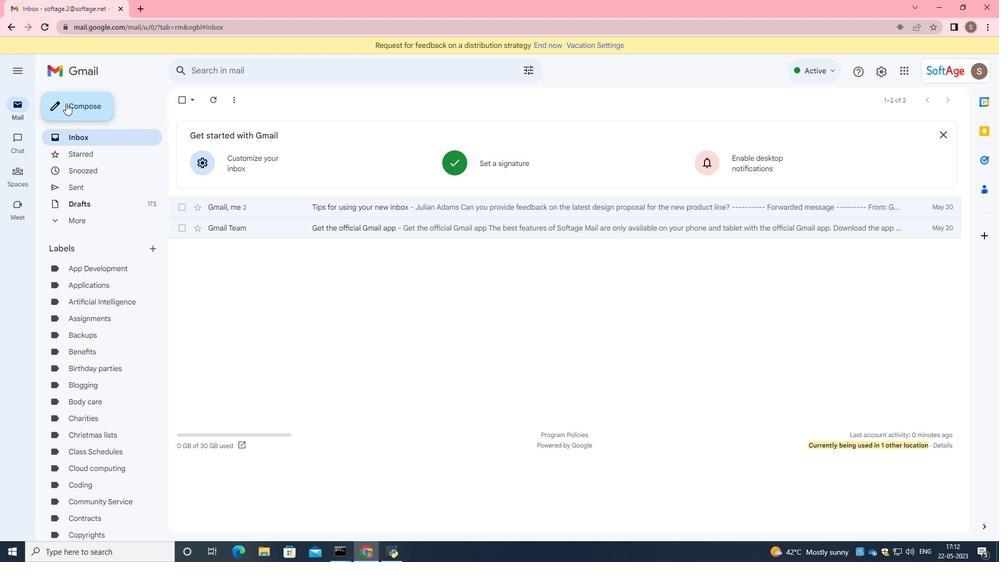 
Action: Mouse moved to (668, 225)
Screenshot: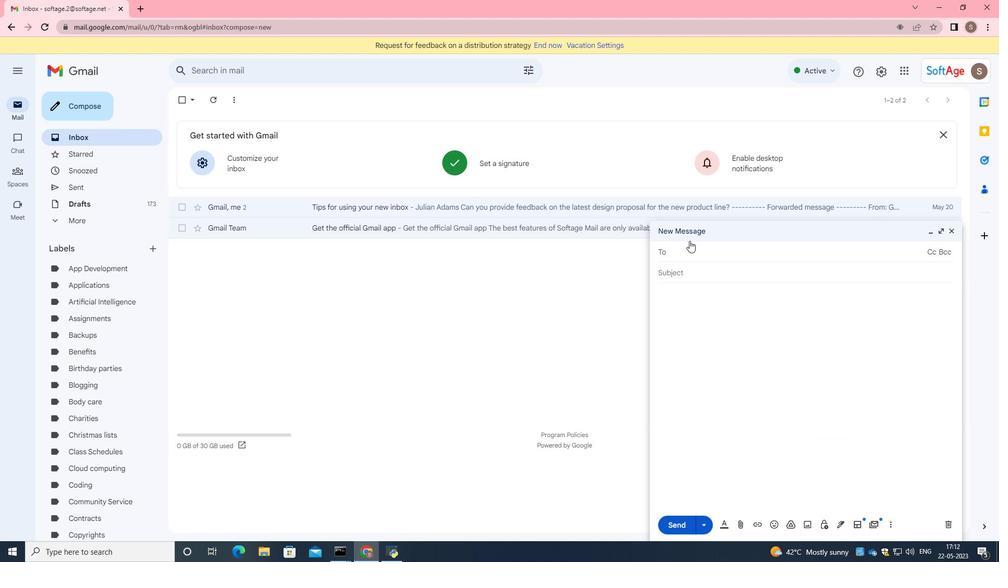 
Action: Key pressed softage.5<Key.shift>@softage.net
Screenshot: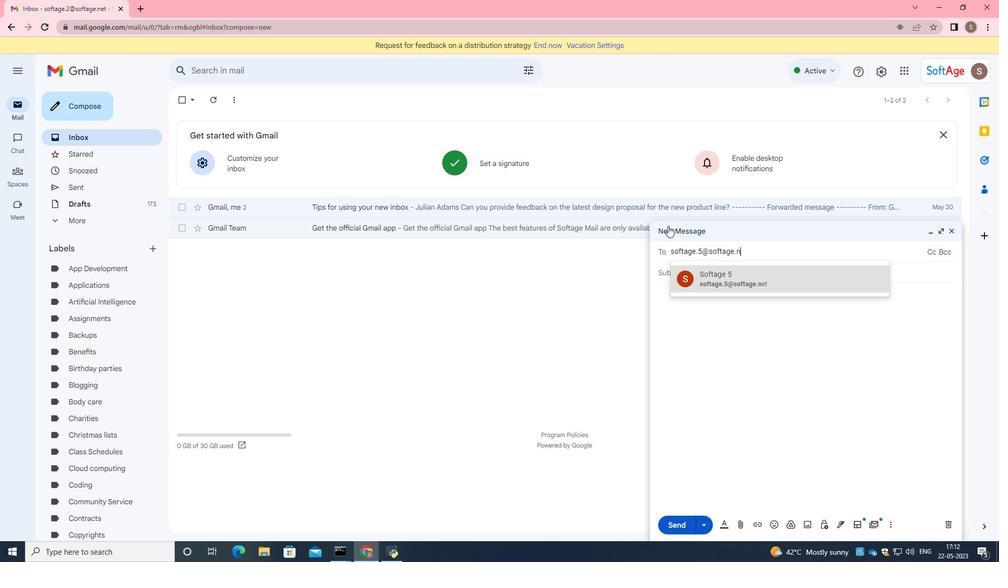 
Action: Mouse moved to (751, 193)
Screenshot: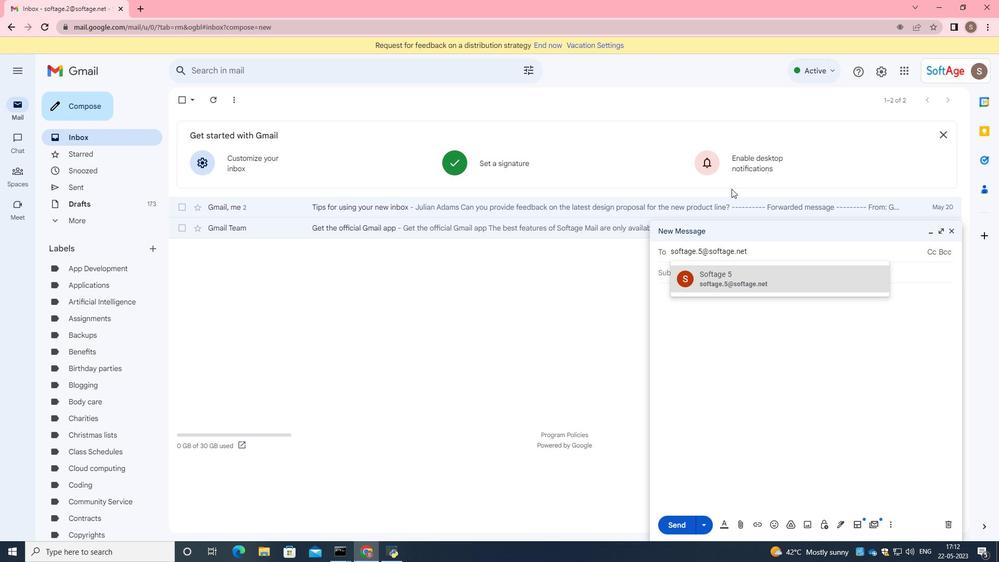 
Action: Mouse scrolled (751, 192) with delta (0, 0)
Screenshot: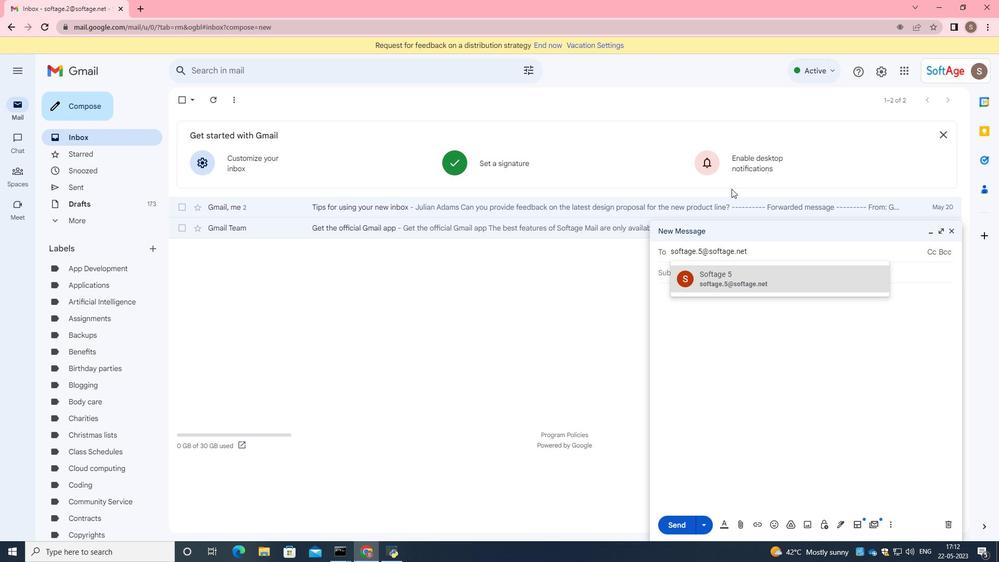 
Action: Mouse moved to (727, 284)
Screenshot: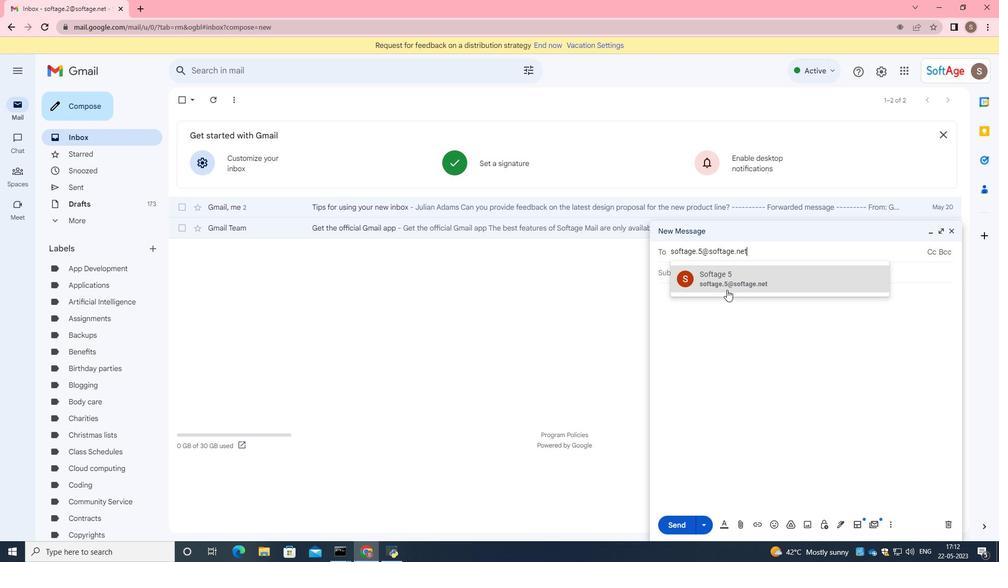 
Action: Mouse pressed left at (727, 284)
Screenshot: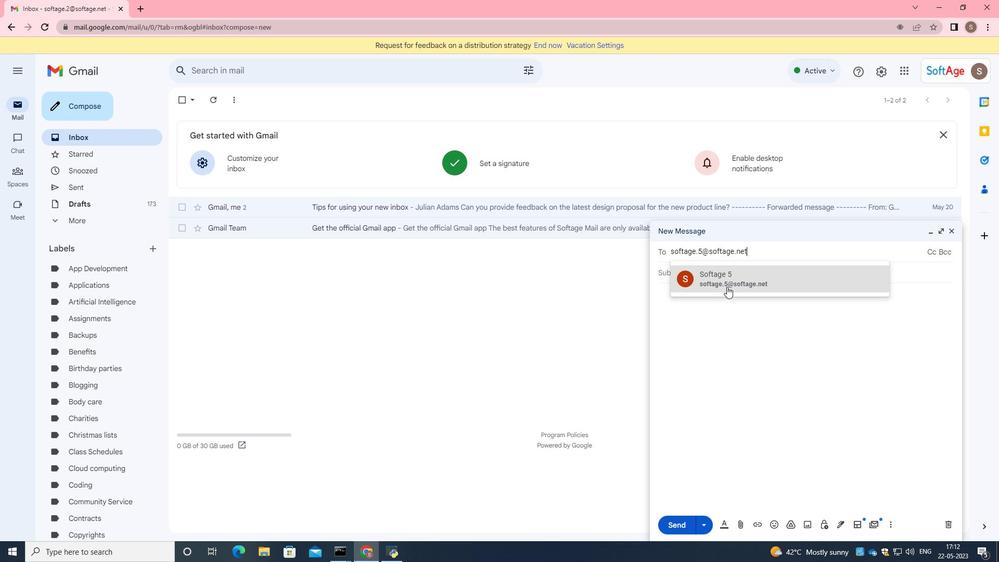 
Action: Mouse moved to (741, 347)
Screenshot: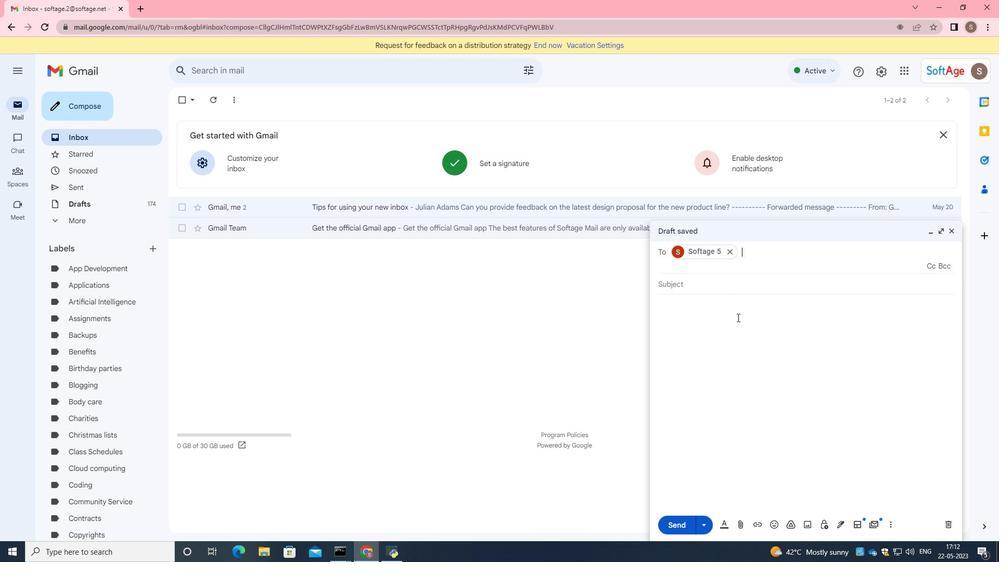 
Action: Mouse pressed left at (741, 347)
Screenshot: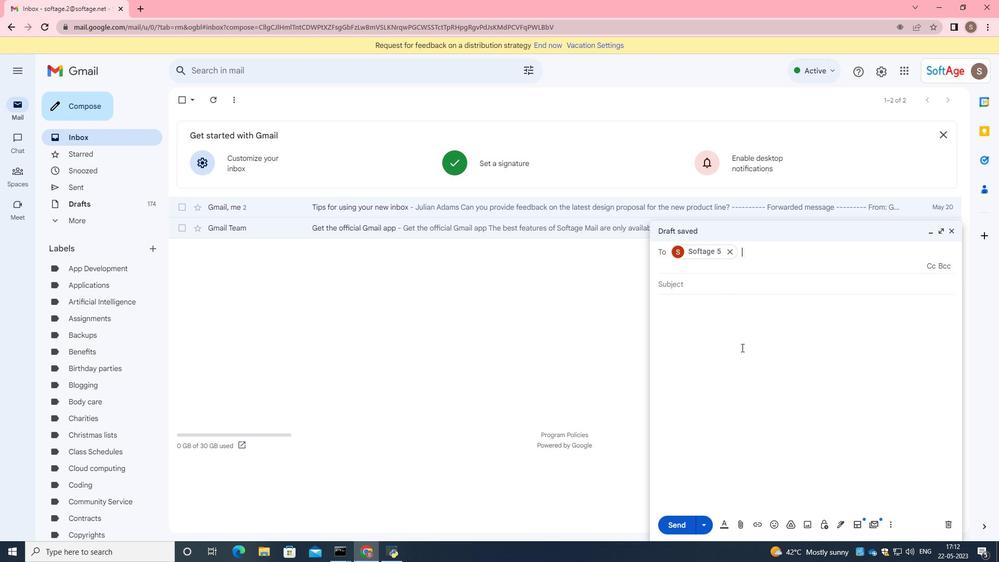 
Action: Mouse moved to (841, 523)
Screenshot: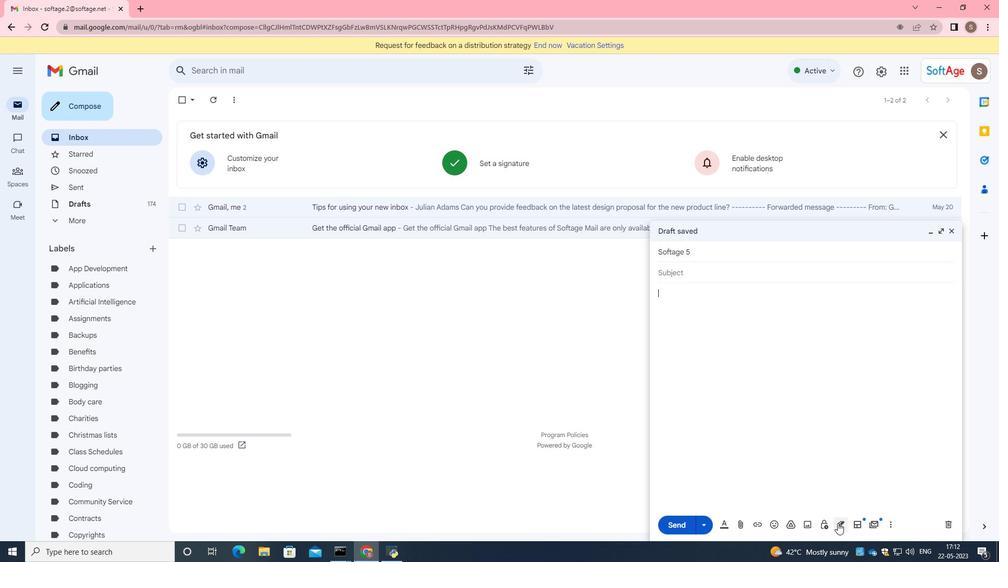 
Action: Mouse pressed left at (841, 523)
Screenshot: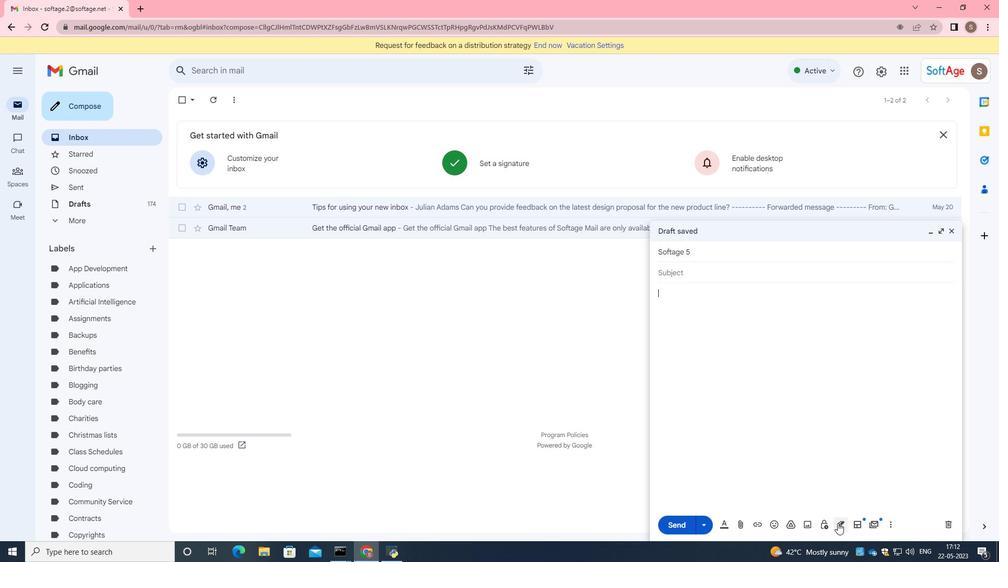 
Action: Mouse moved to (879, 511)
Screenshot: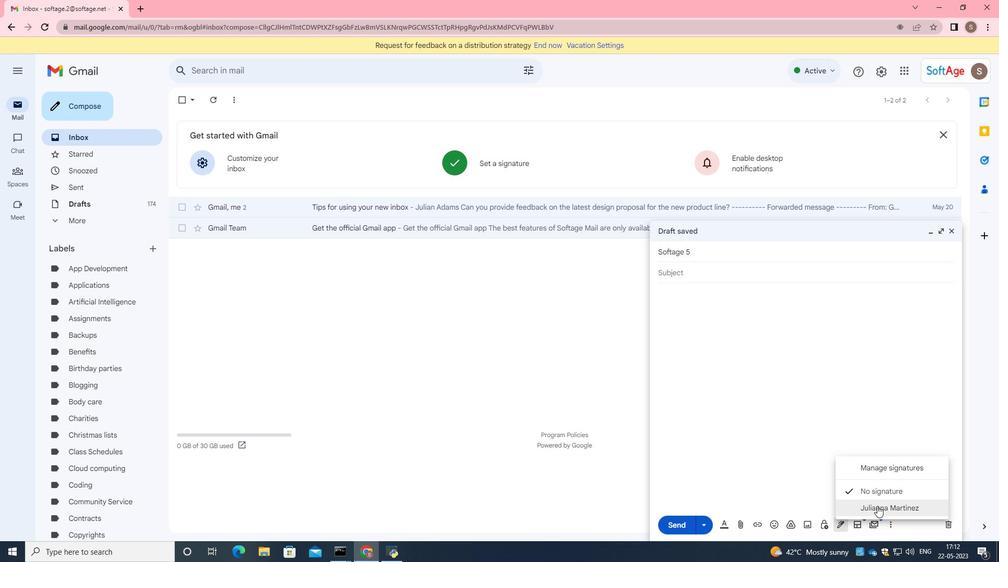
Action: Mouse pressed left at (879, 511)
Screenshot: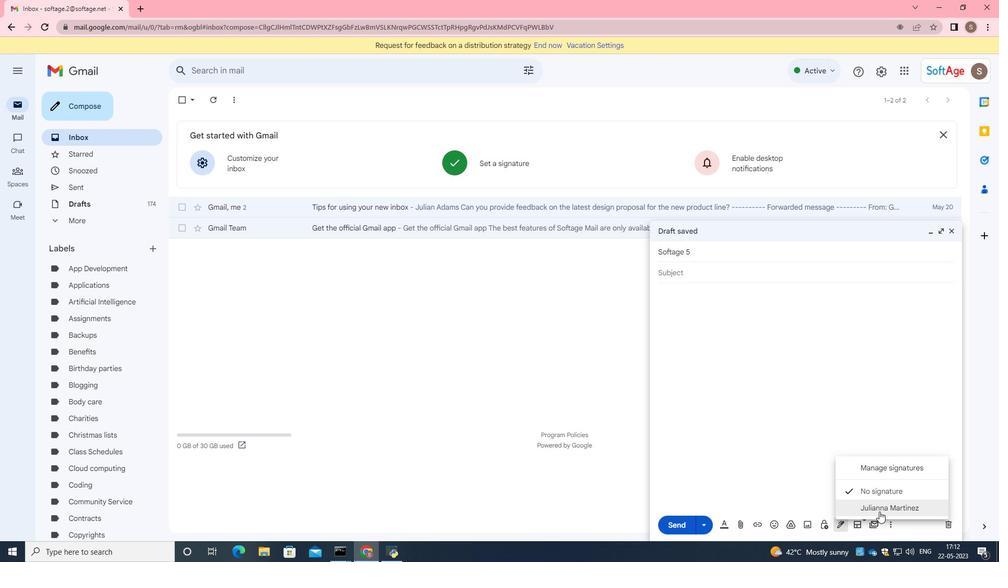 
Action: Mouse moved to (886, 524)
Screenshot: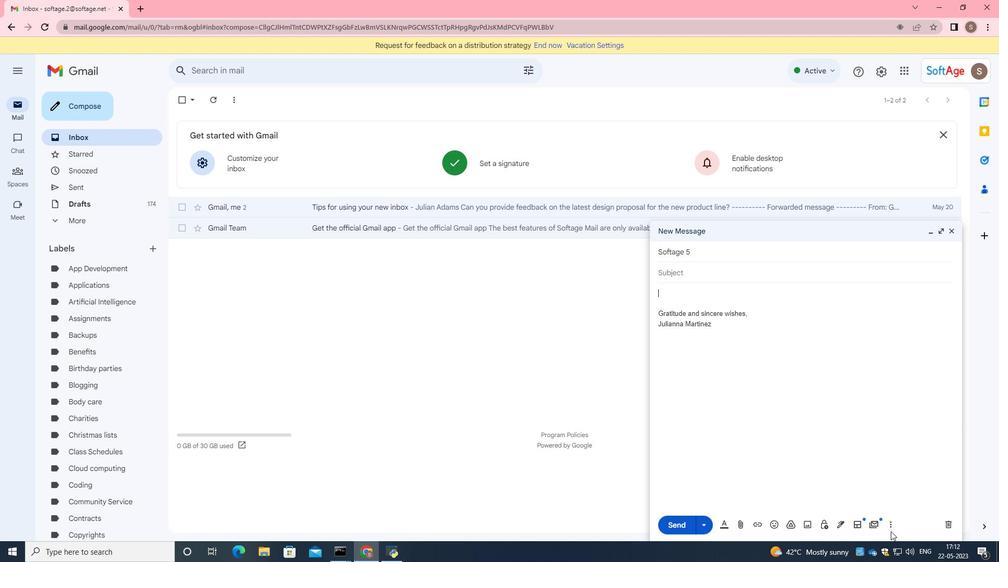 
Action: Mouse pressed left at (886, 524)
Screenshot: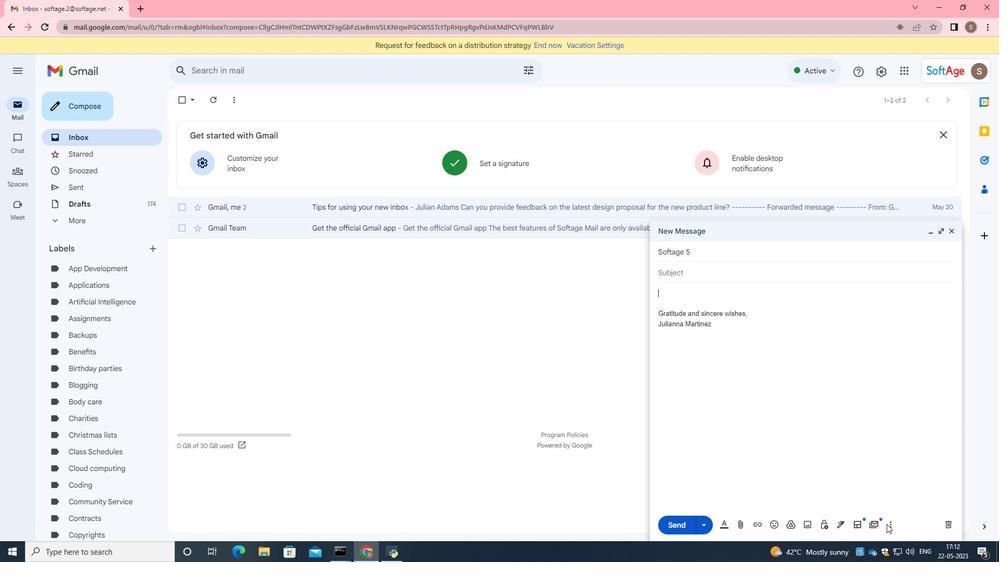 
Action: Mouse moved to (891, 523)
Screenshot: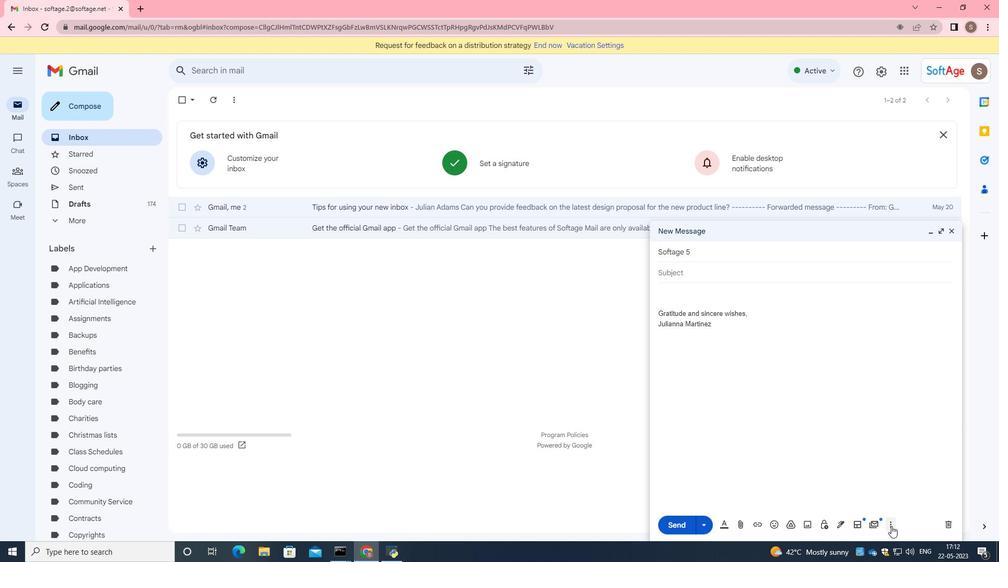 
Action: Mouse pressed left at (891, 523)
Screenshot: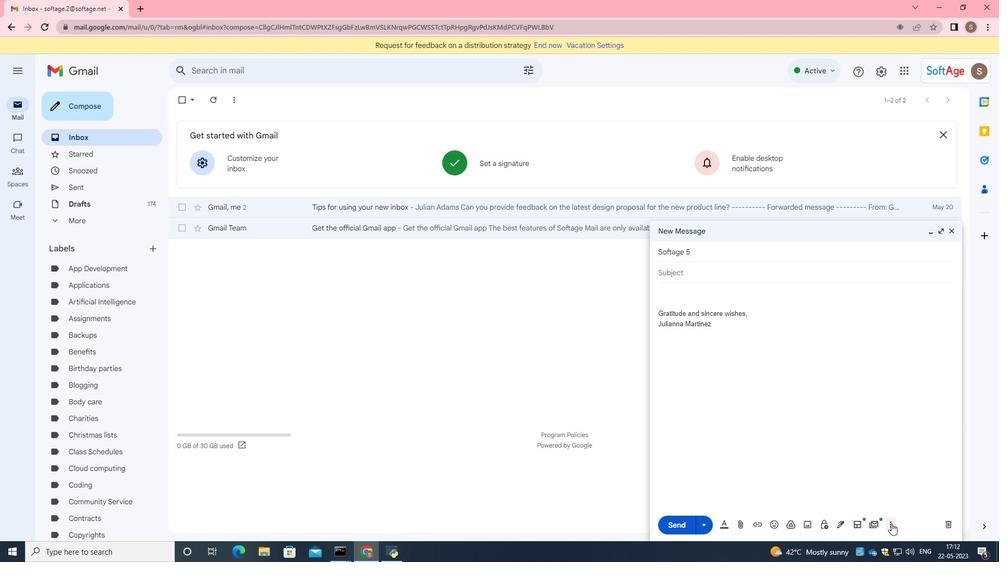 
Action: Mouse moved to (645, 404)
Screenshot: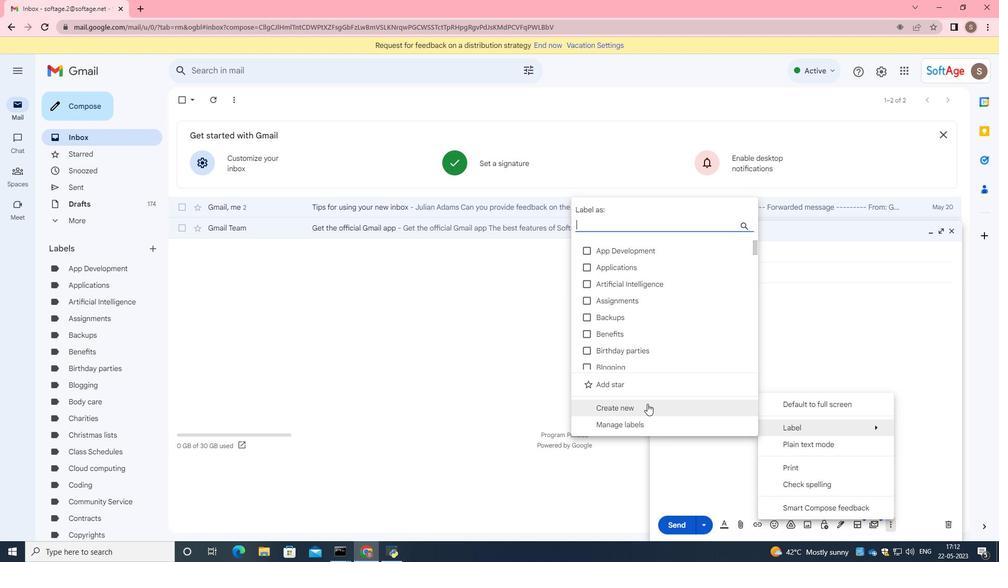 
Action: Mouse pressed left at (645, 404)
Screenshot: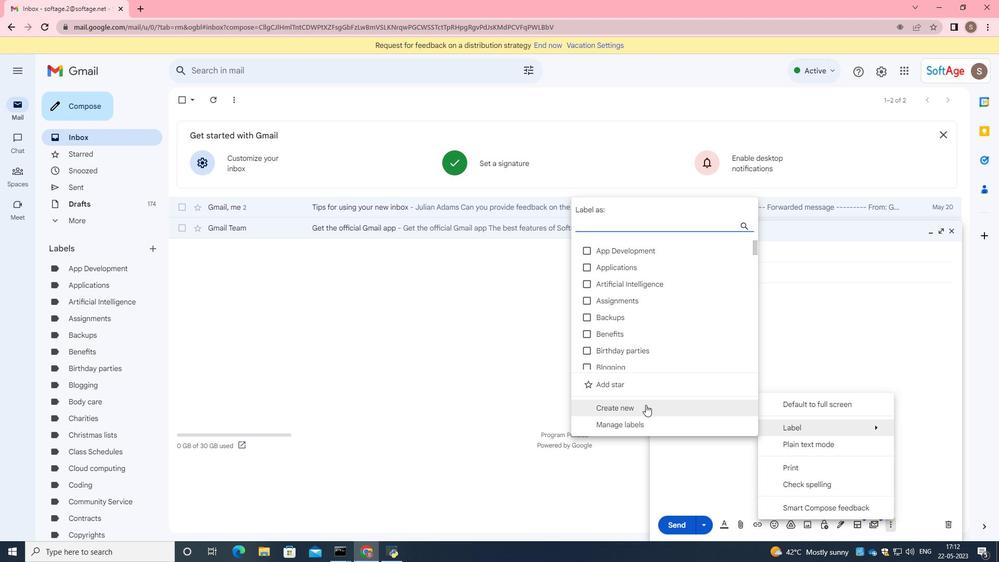 
Action: Key pressed <Key.caps_lock>M<Key.caps_lock>achine<Key.space><Key.caps_lock>L<Key.caps_lock>earning
Screenshot: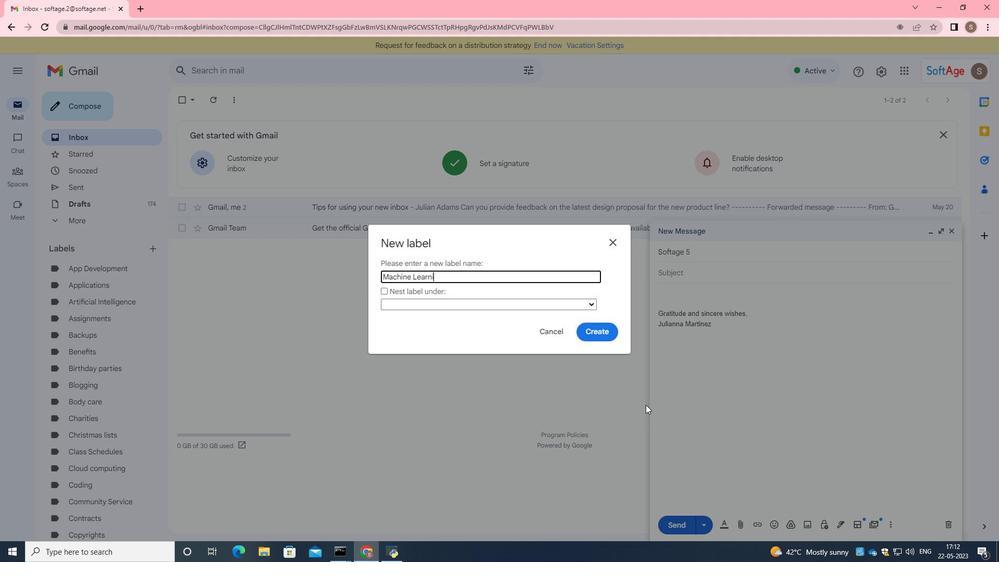 
Action: Mouse moved to (603, 334)
Screenshot: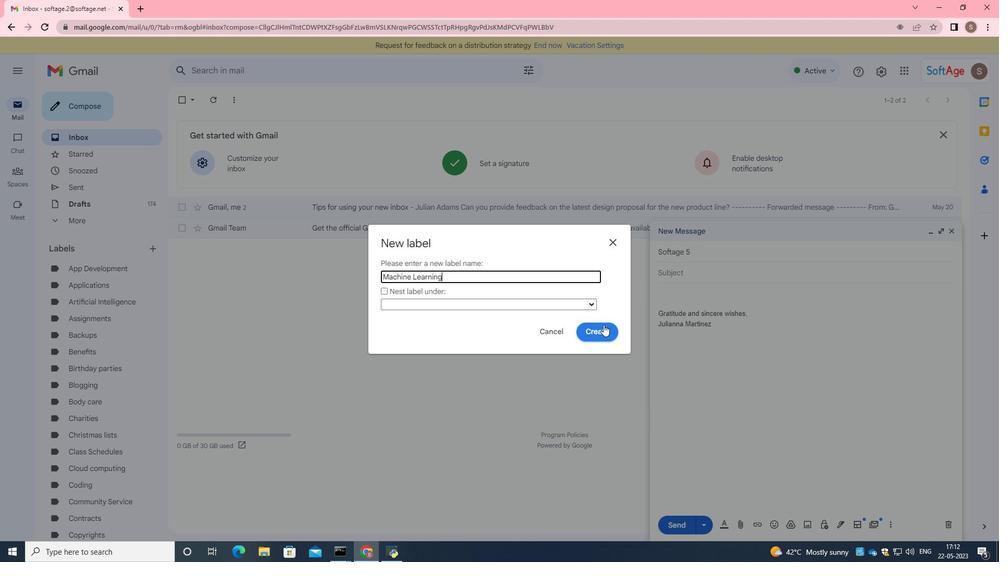 
Action: Mouse pressed left at (603, 334)
Screenshot: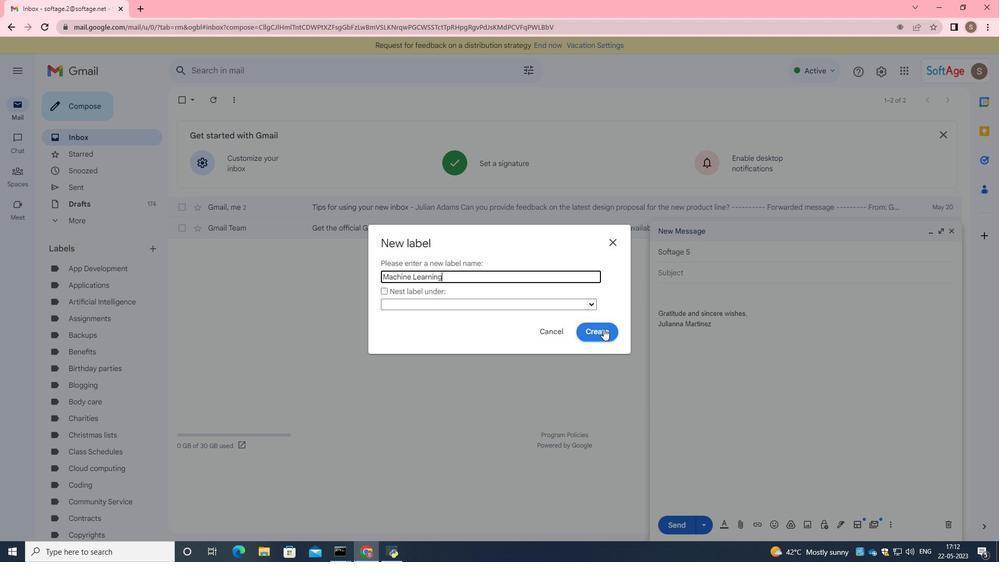 
Action: Mouse moved to (755, 351)
Screenshot: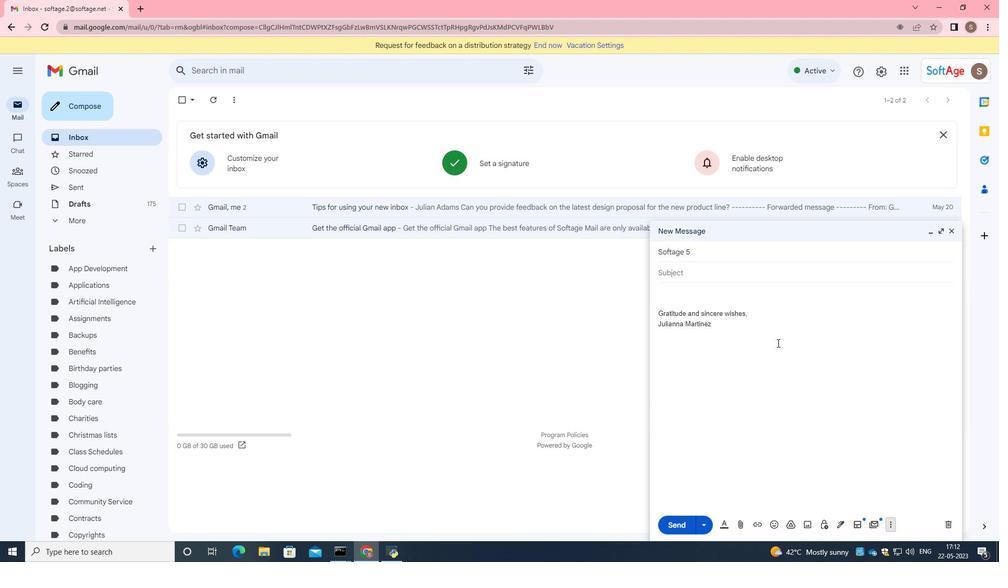 
